 Task: Look for space in Cà Mau, Vietnam from 10th July, 2023 to 15th July, 2023 for 7 adults in price range Rs.10000 to Rs.15000. Place can be entire place or shared room with 4 bedrooms having 7 beds and 4 bathrooms. Property type can be house, flat, guest house. Amenities needed are: wifi, TV, free parkinig on premises, gym, breakfast. Booking option can be shelf check-in. Required host language is English.
Action: Mouse moved to (547, 100)
Screenshot: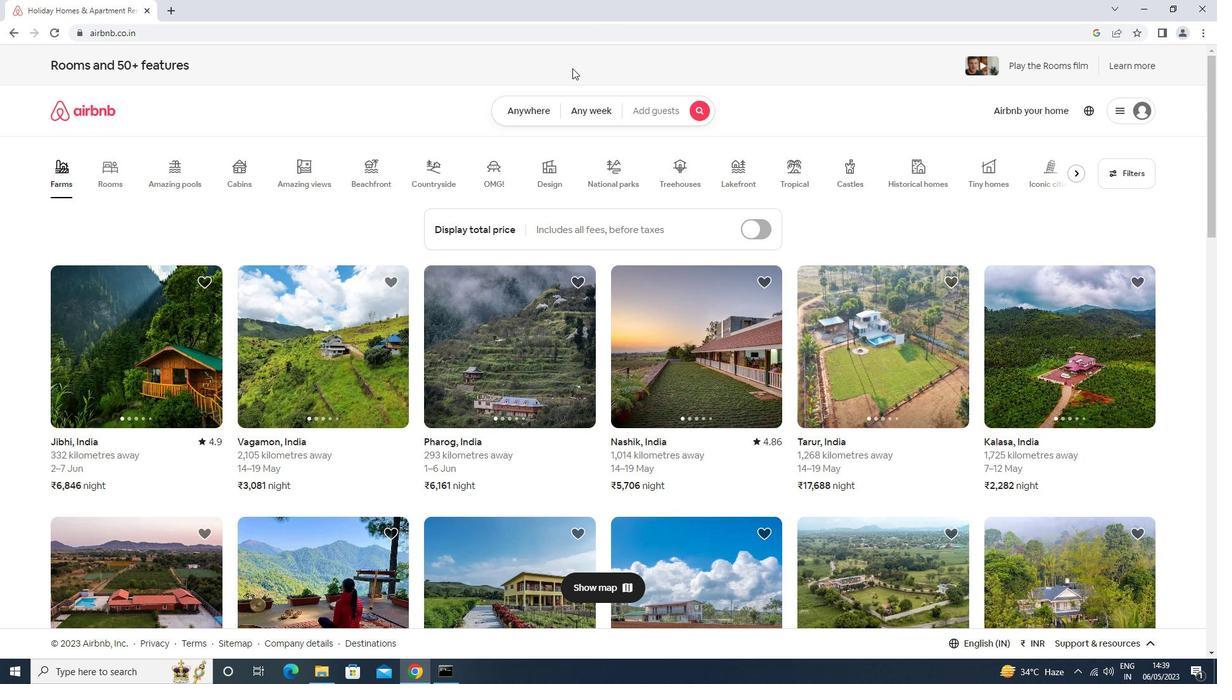 
Action: Mouse pressed left at (547, 100)
Screenshot: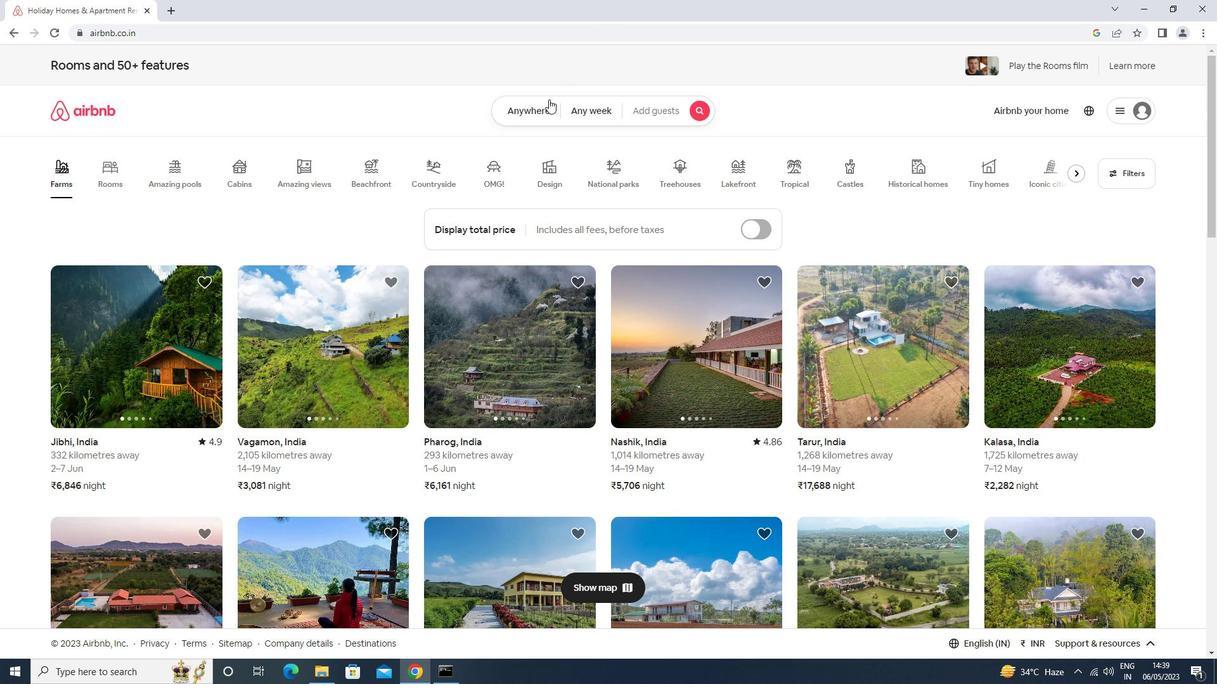
Action: Mouse moved to (470, 164)
Screenshot: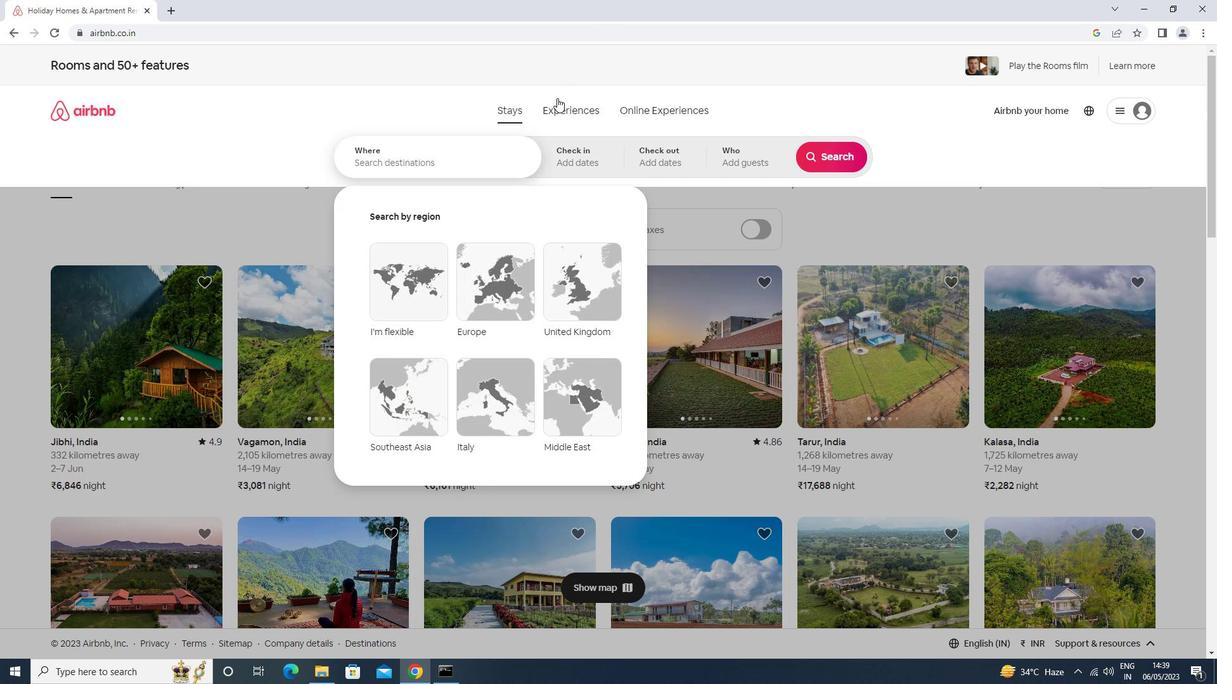 
Action: Mouse pressed left at (470, 164)
Screenshot: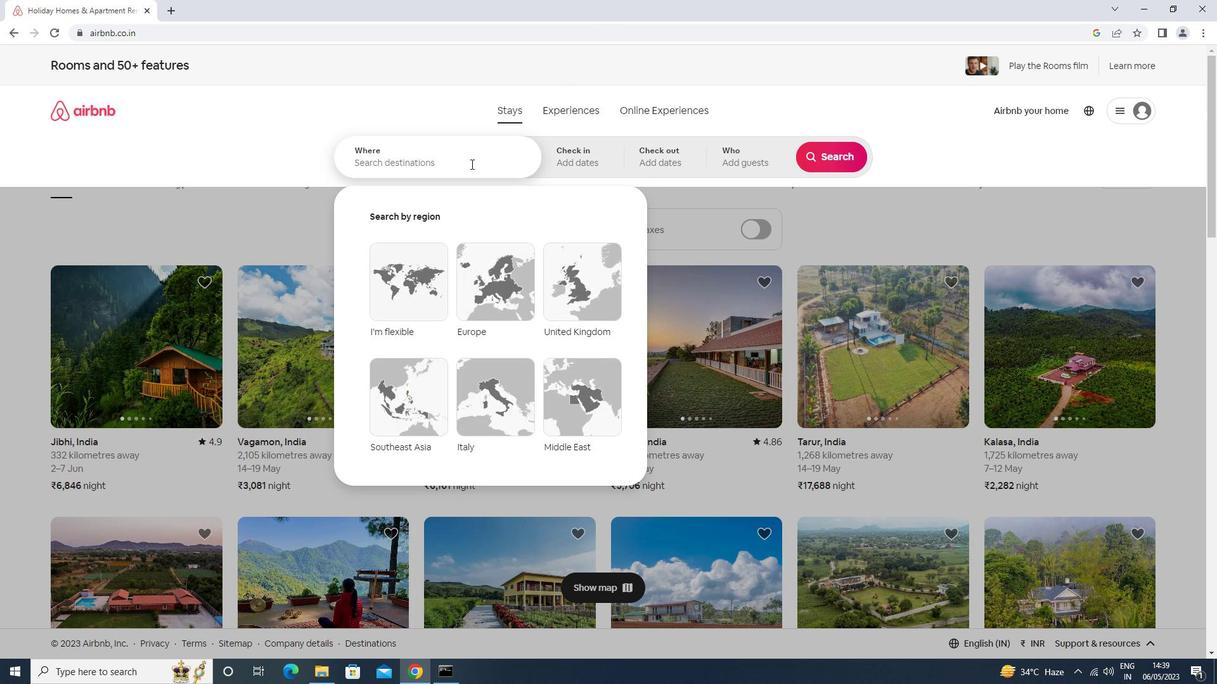 
Action: Key pressed ca<Key.space>mau<Key.down><Key.enter>
Screenshot: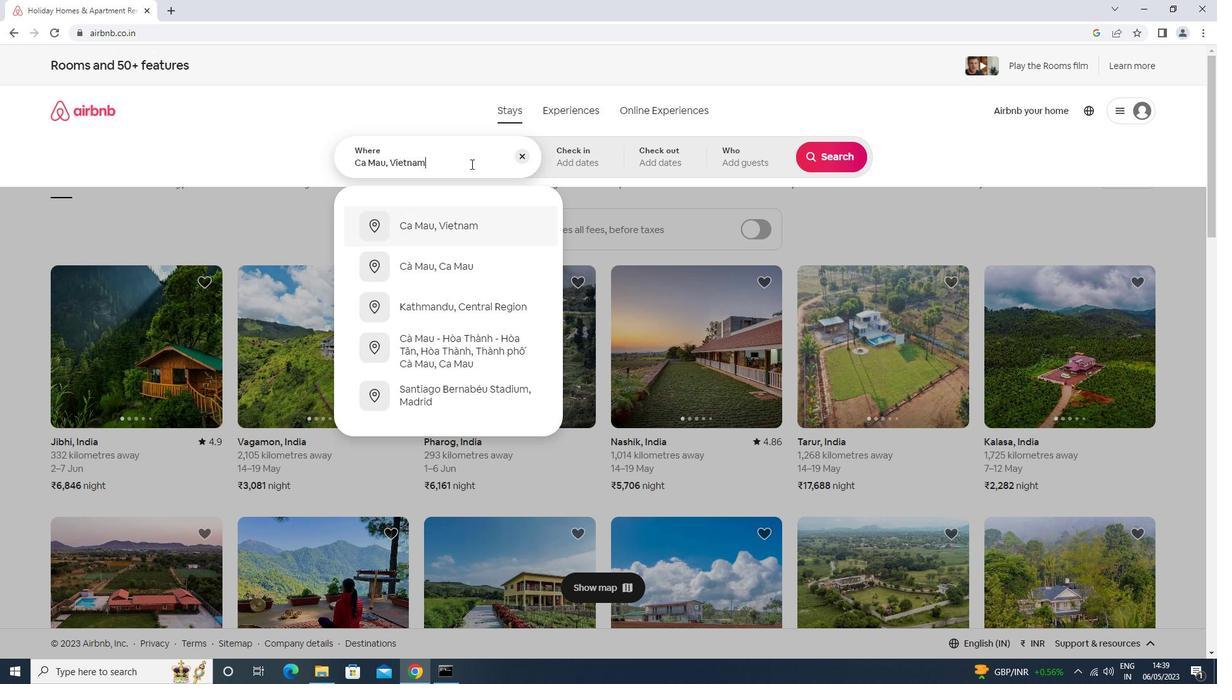 
Action: Mouse moved to (818, 257)
Screenshot: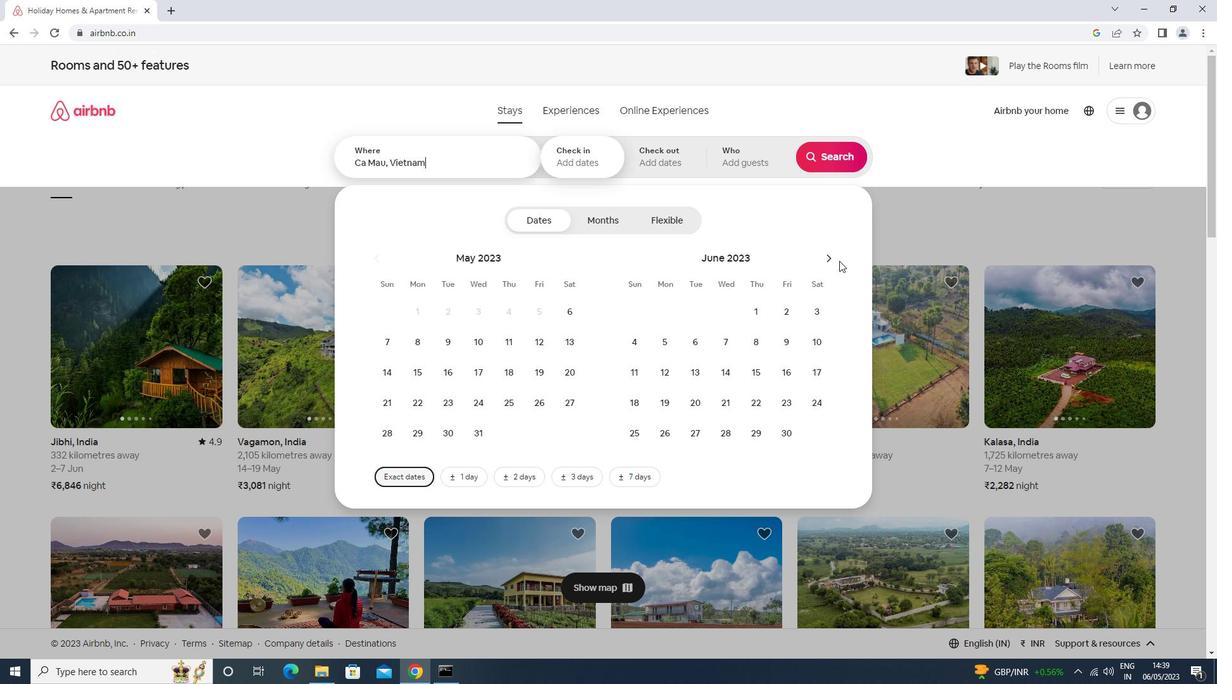 
Action: Mouse pressed left at (818, 257)
Screenshot: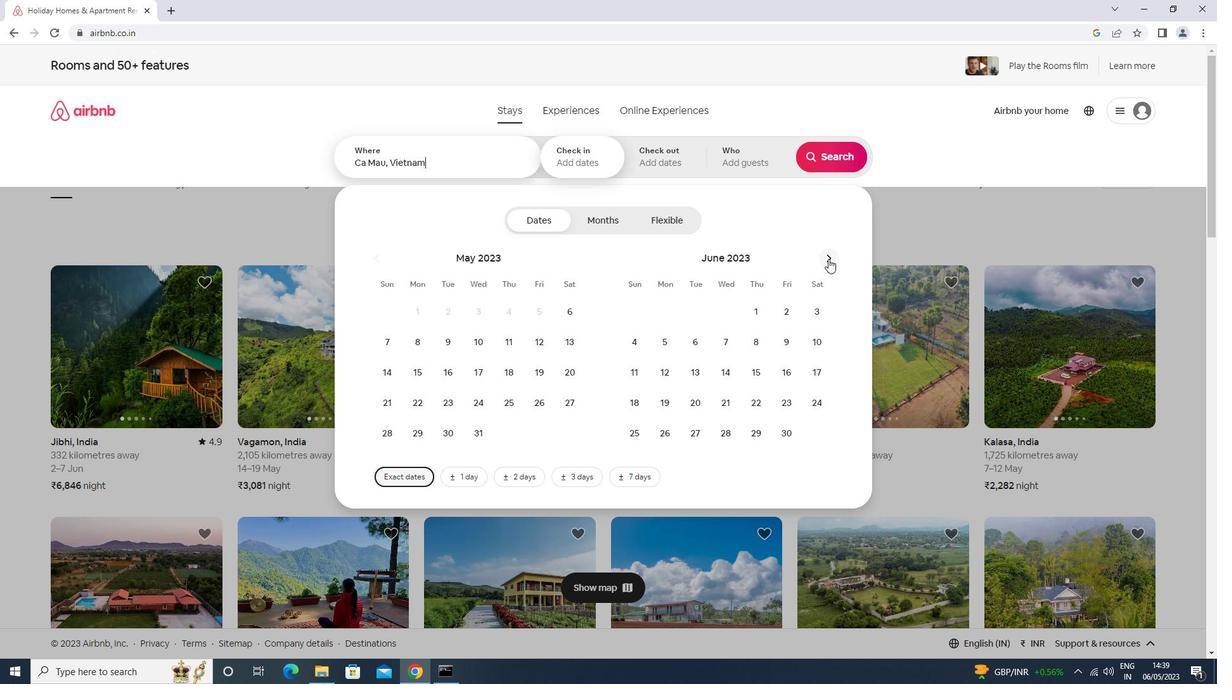 
Action: Mouse moved to (663, 375)
Screenshot: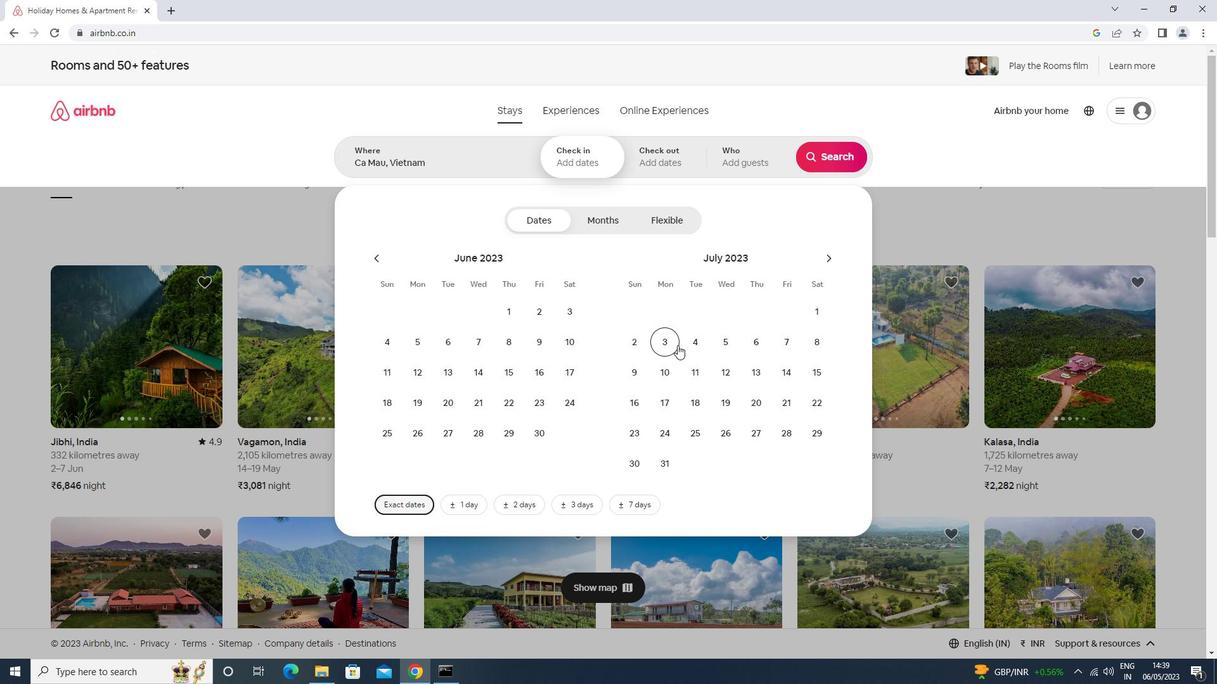 
Action: Mouse pressed left at (663, 375)
Screenshot: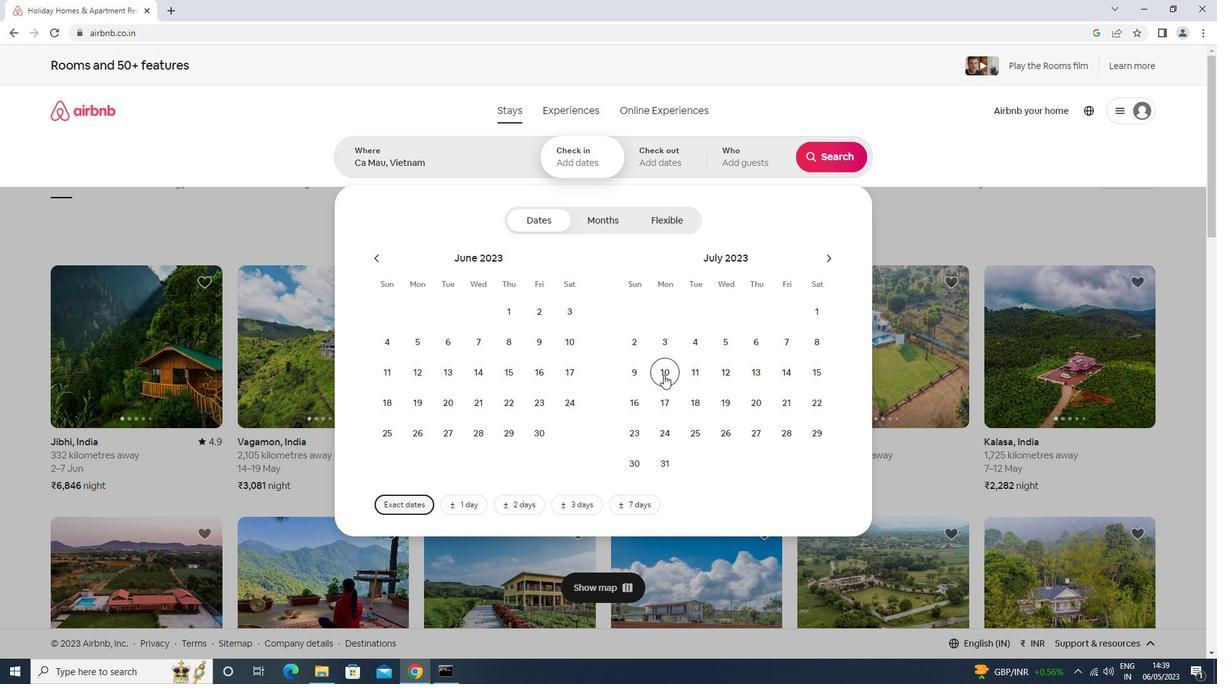 
Action: Mouse moved to (822, 376)
Screenshot: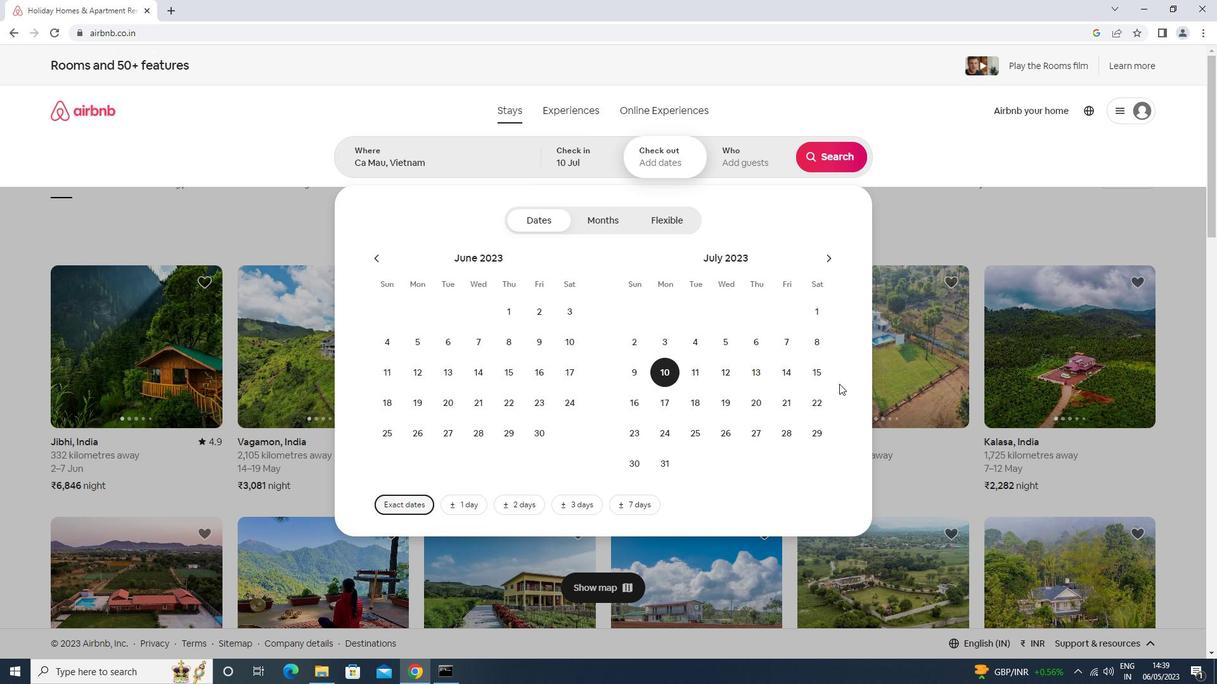 
Action: Mouse pressed left at (822, 376)
Screenshot: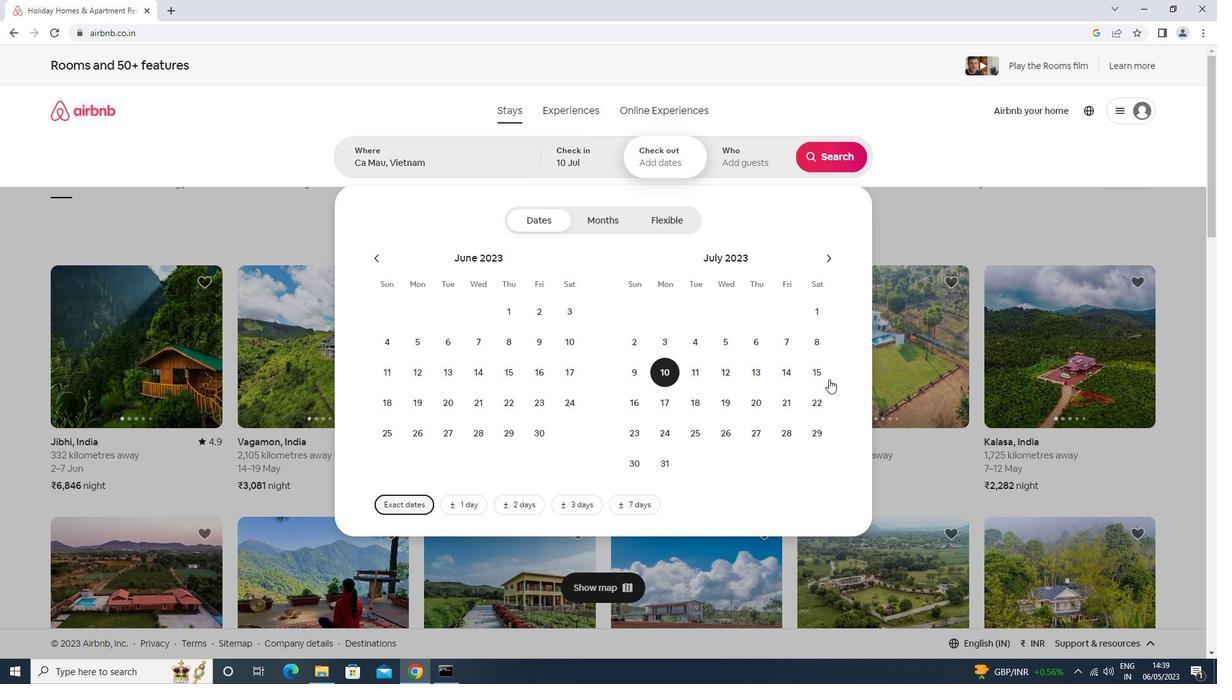 
Action: Mouse moved to (741, 152)
Screenshot: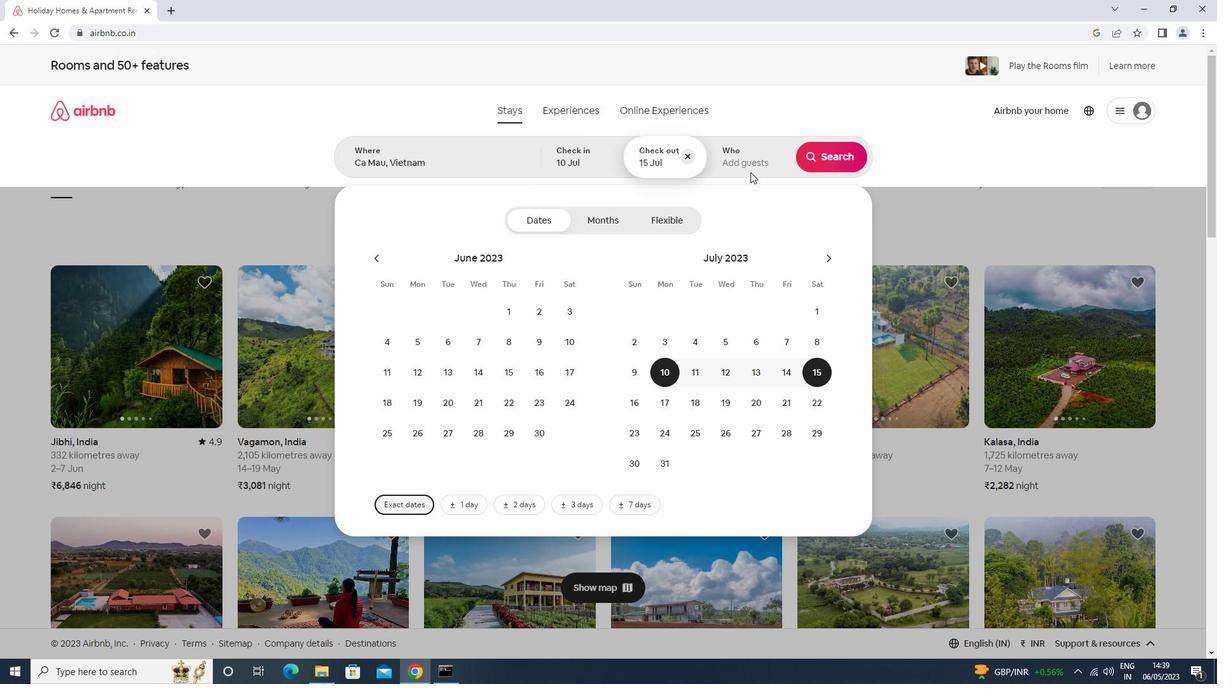 
Action: Mouse pressed left at (741, 152)
Screenshot: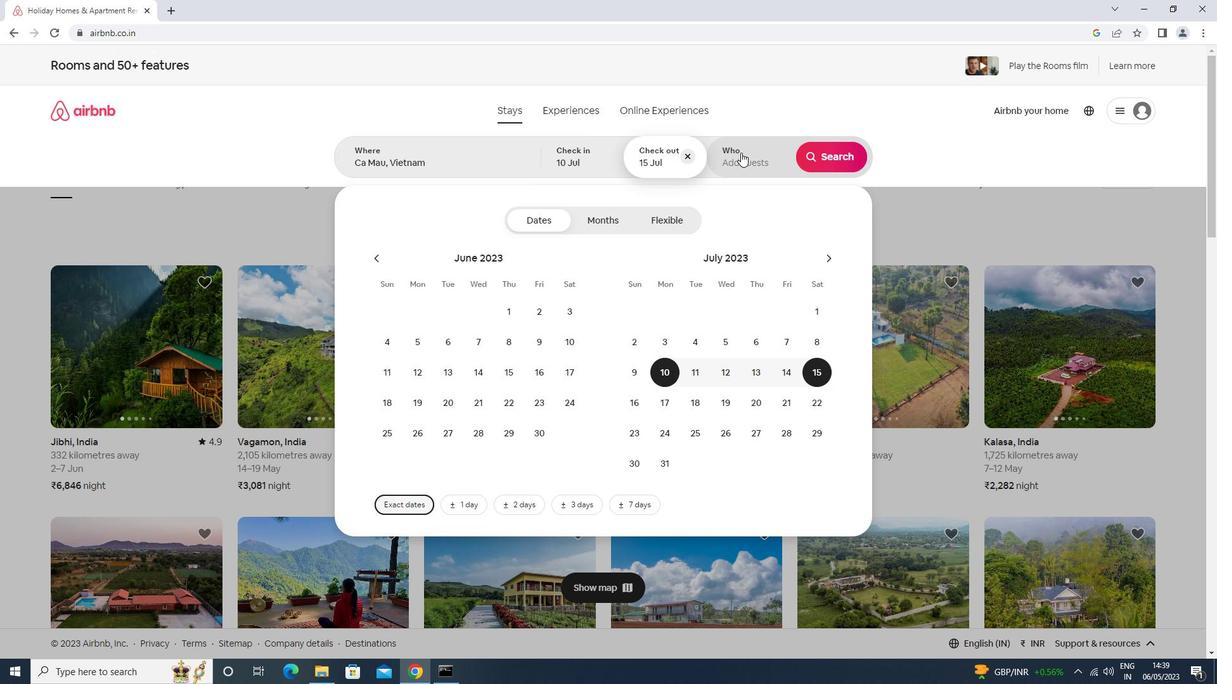 
Action: Mouse moved to (837, 223)
Screenshot: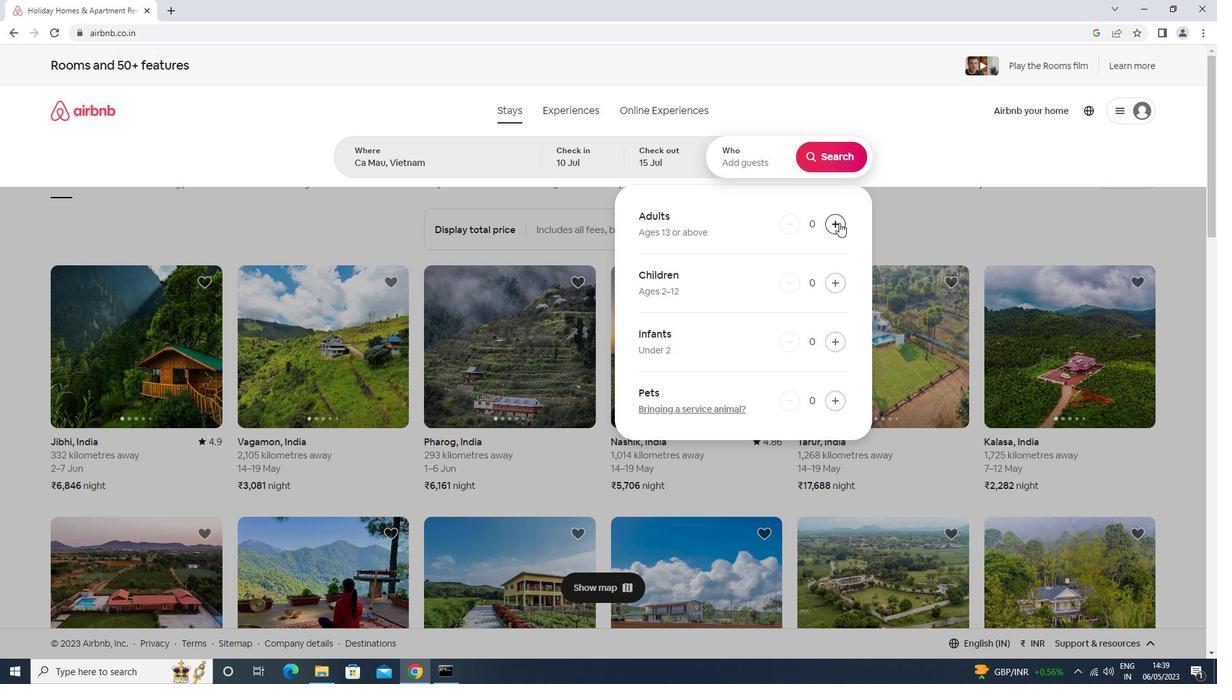 
Action: Mouse pressed left at (837, 223)
Screenshot: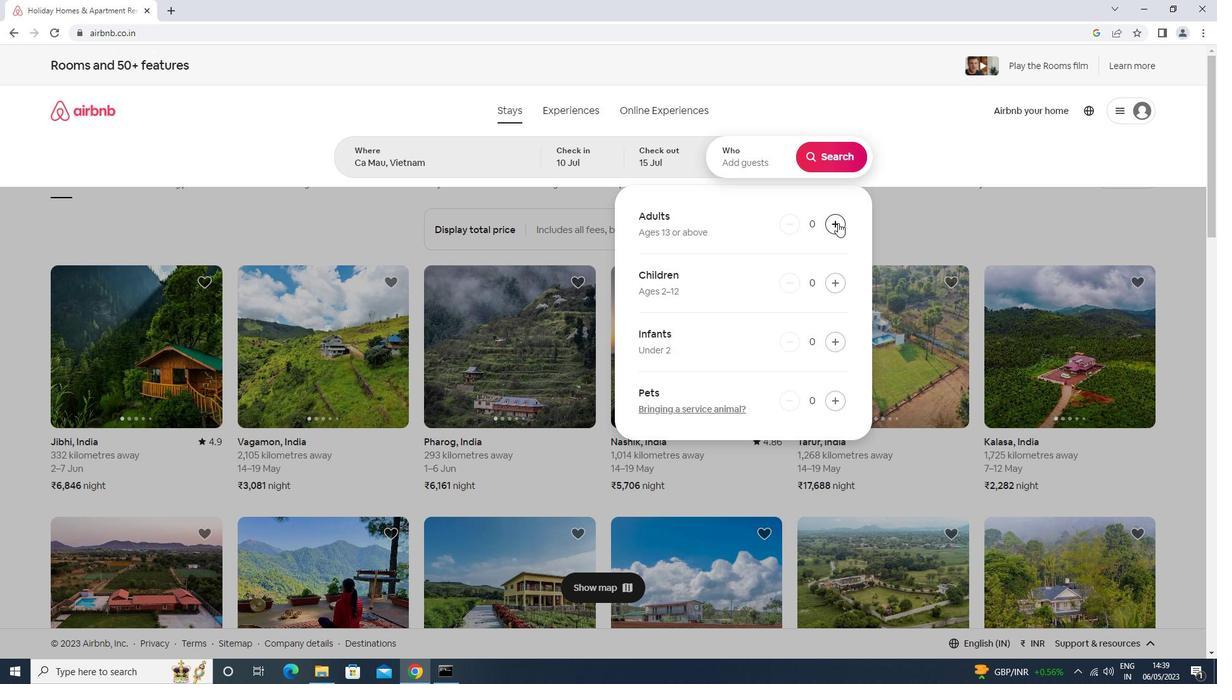 
Action: Mouse pressed left at (837, 223)
Screenshot: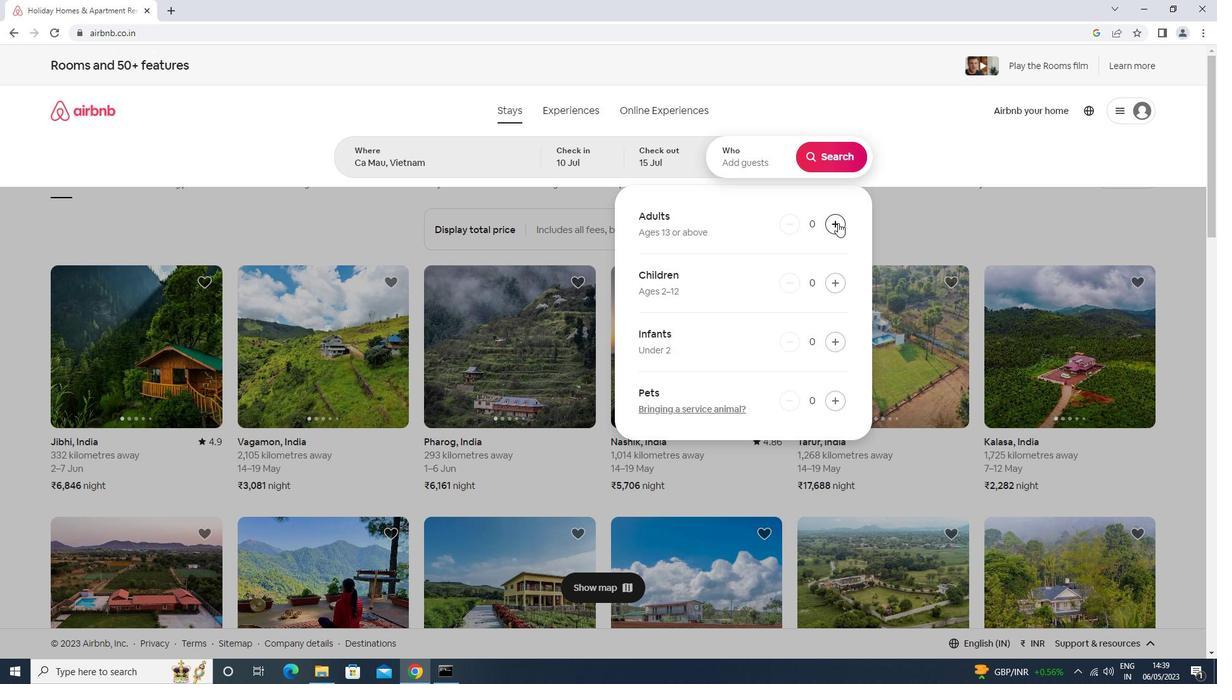 
Action: Mouse pressed left at (837, 223)
Screenshot: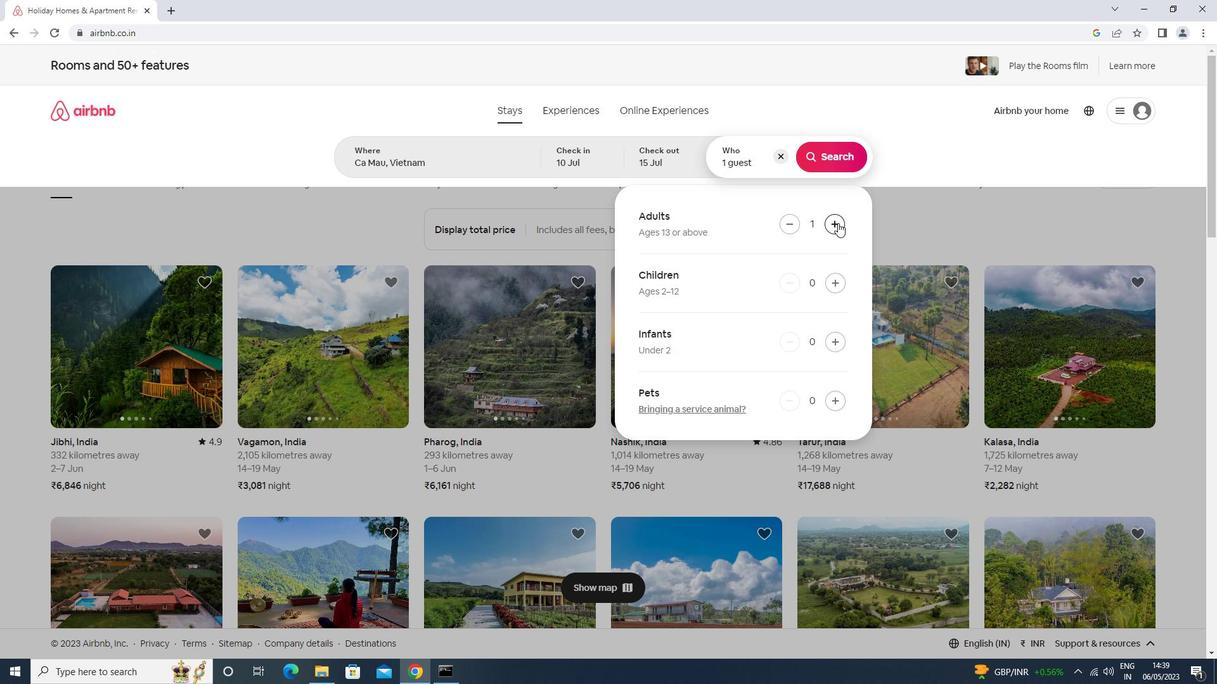 
Action: Mouse pressed left at (837, 223)
Screenshot: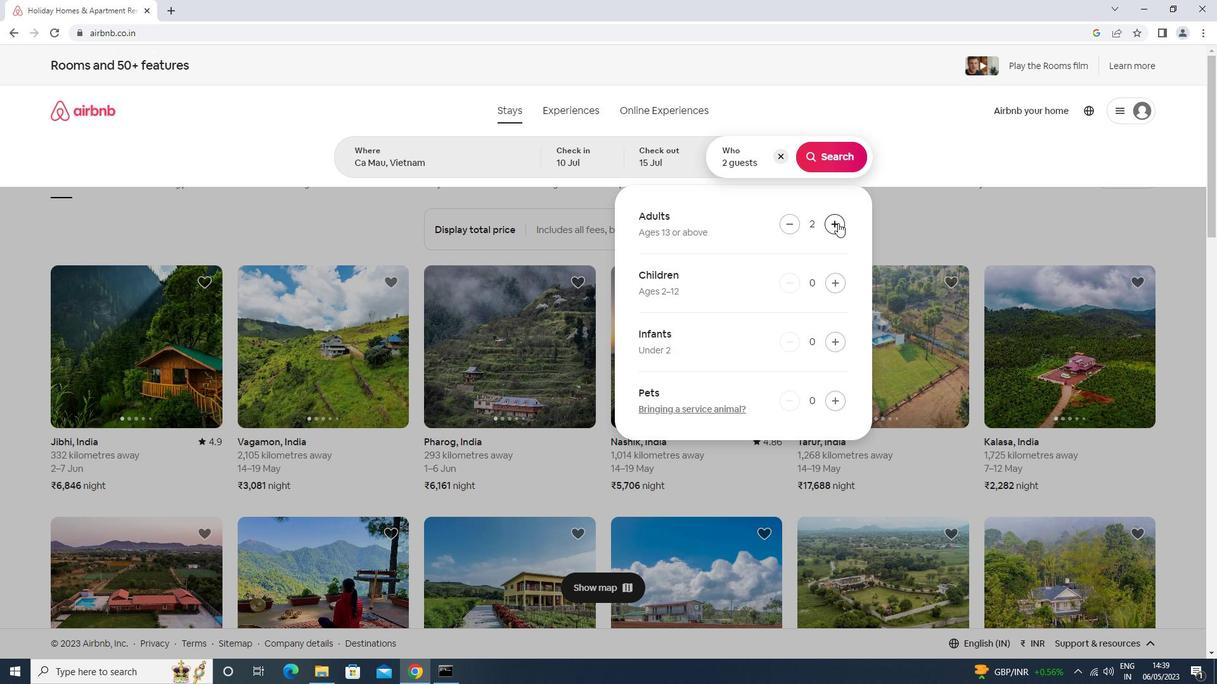 
Action: Mouse pressed left at (837, 223)
Screenshot: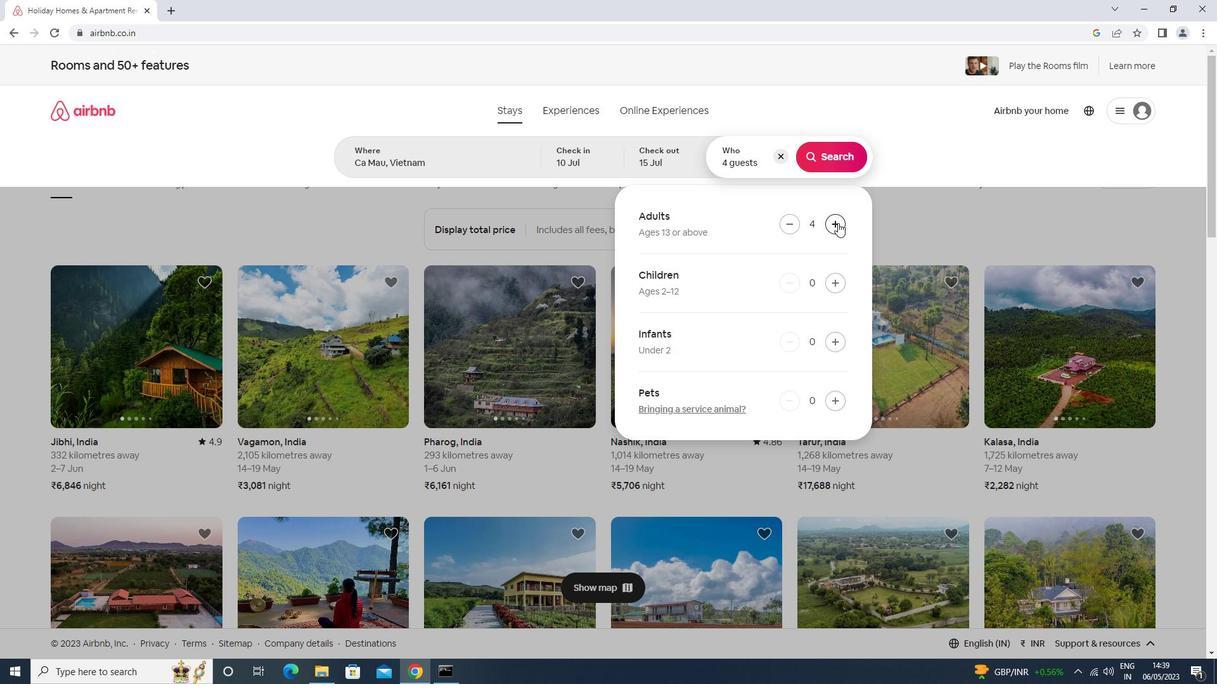 
Action: Mouse pressed left at (837, 223)
Screenshot: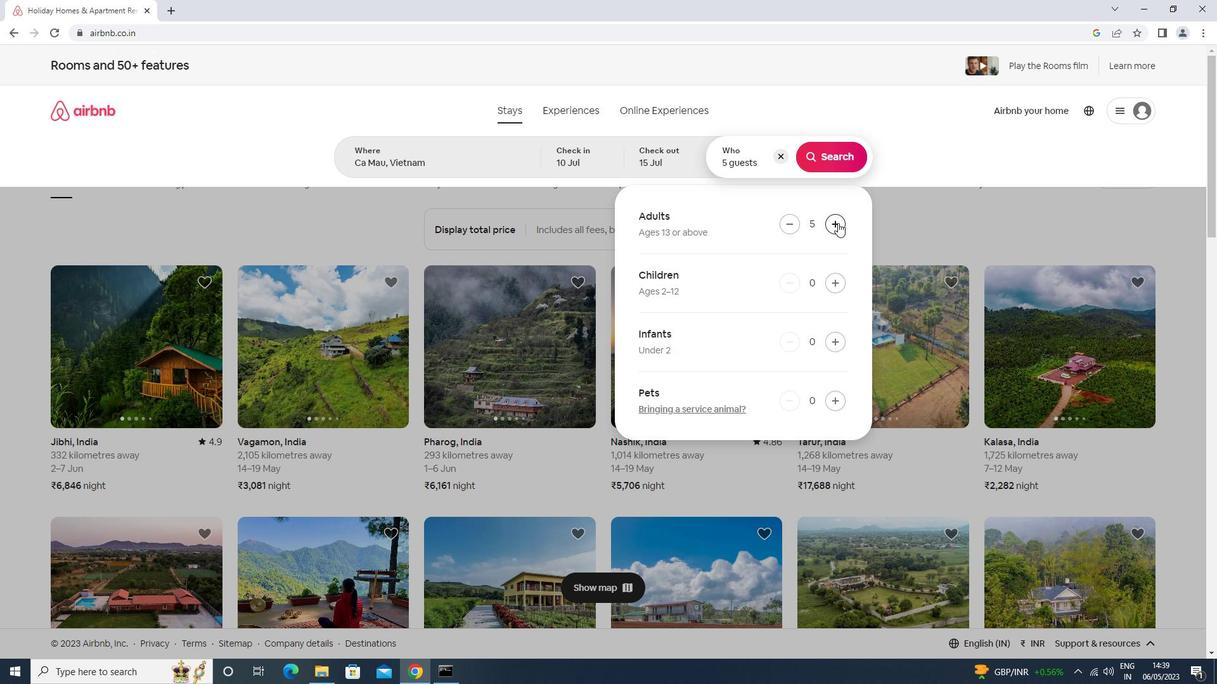 
Action: Mouse pressed left at (837, 223)
Screenshot: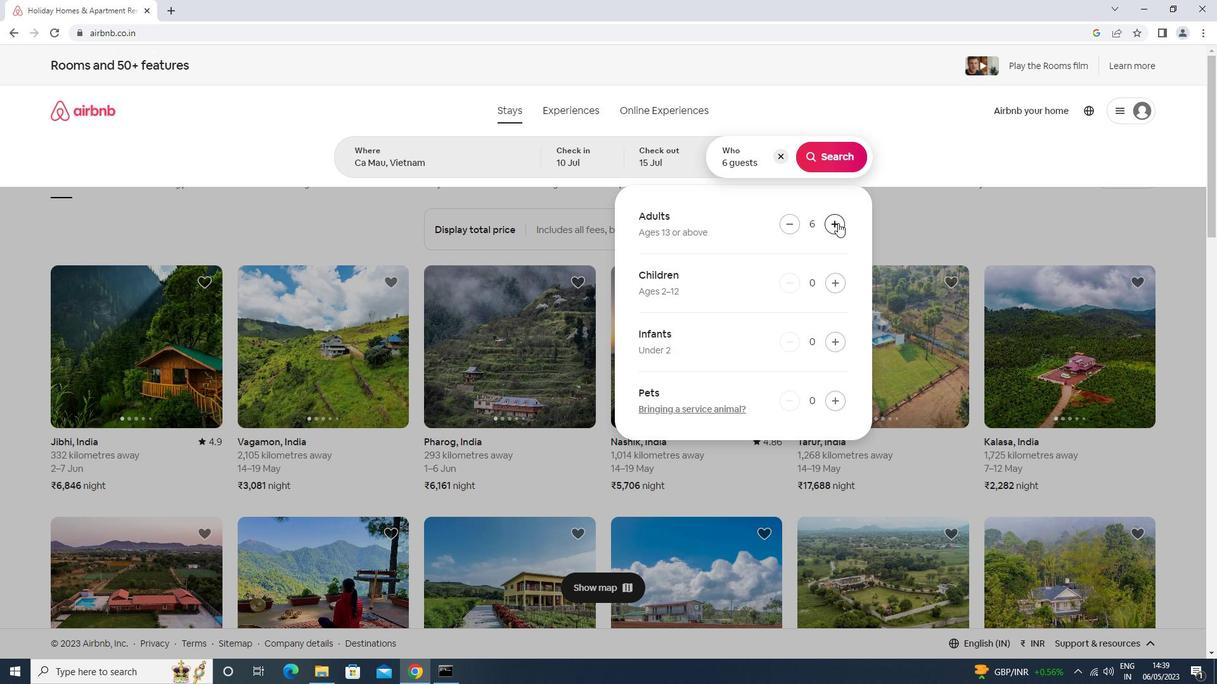 
Action: Mouse moved to (842, 162)
Screenshot: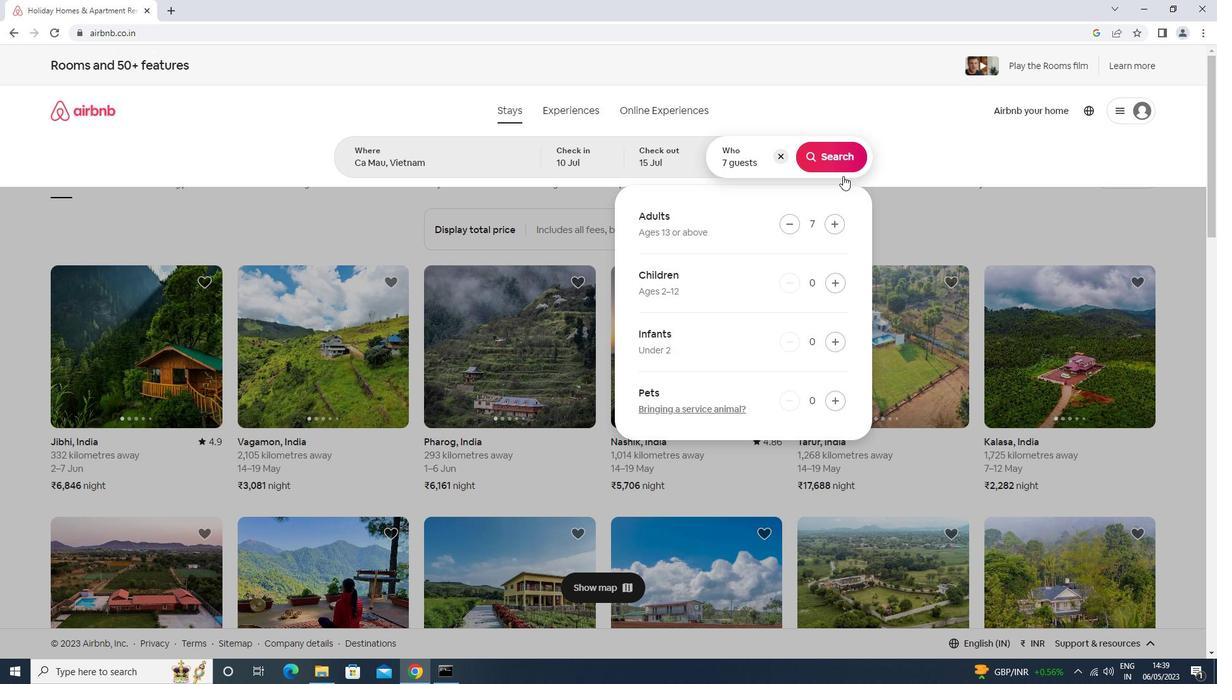 
Action: Mouse pressed left at (842, 162)
Screenshot: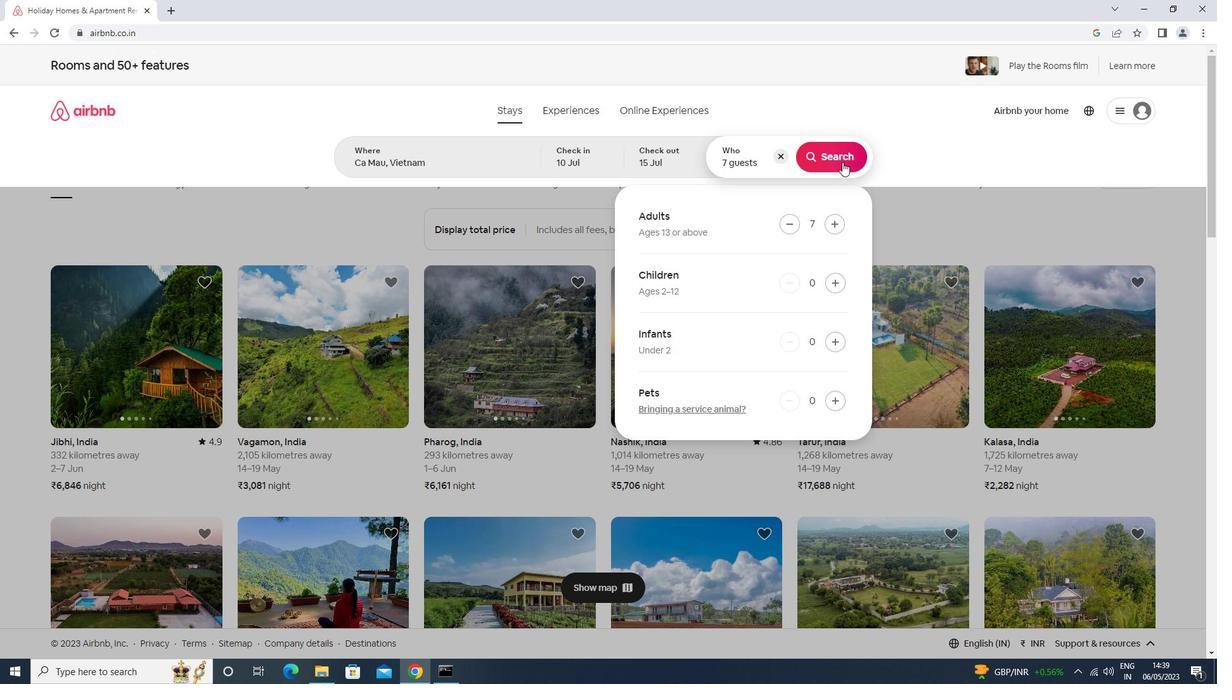 
Action: Mouse moved to (1162, 125)
Screenshot: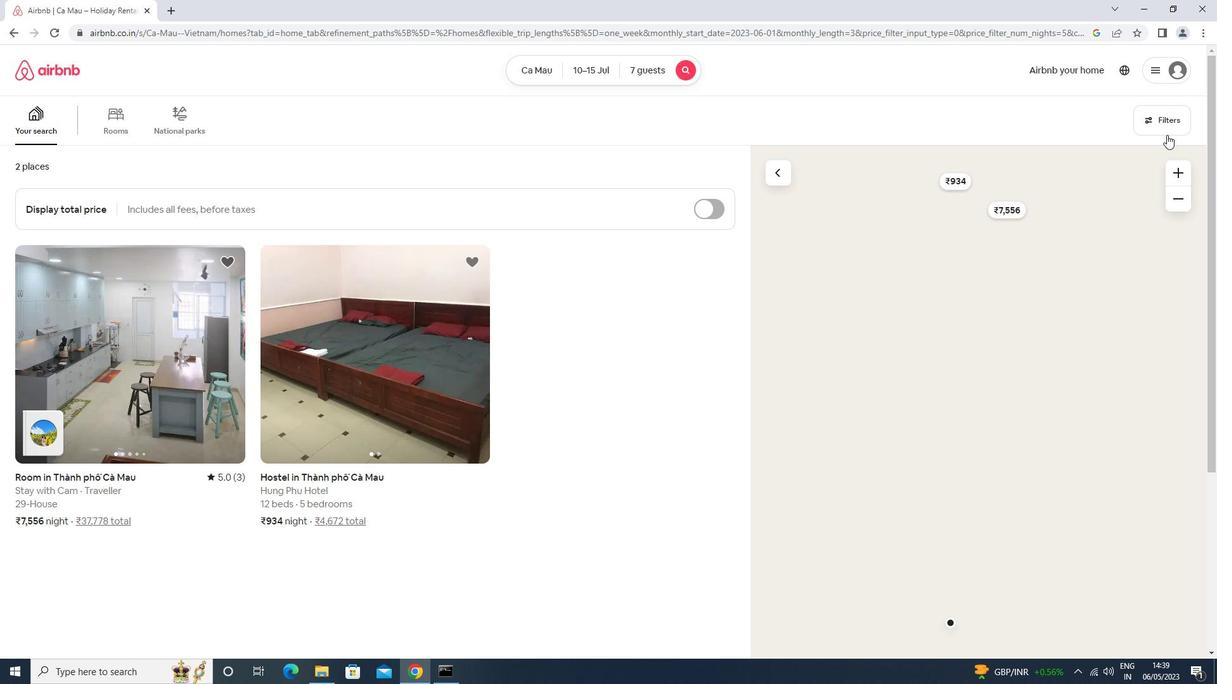 
Action: Mouse pressed left at (1162, 125)
Screenshot: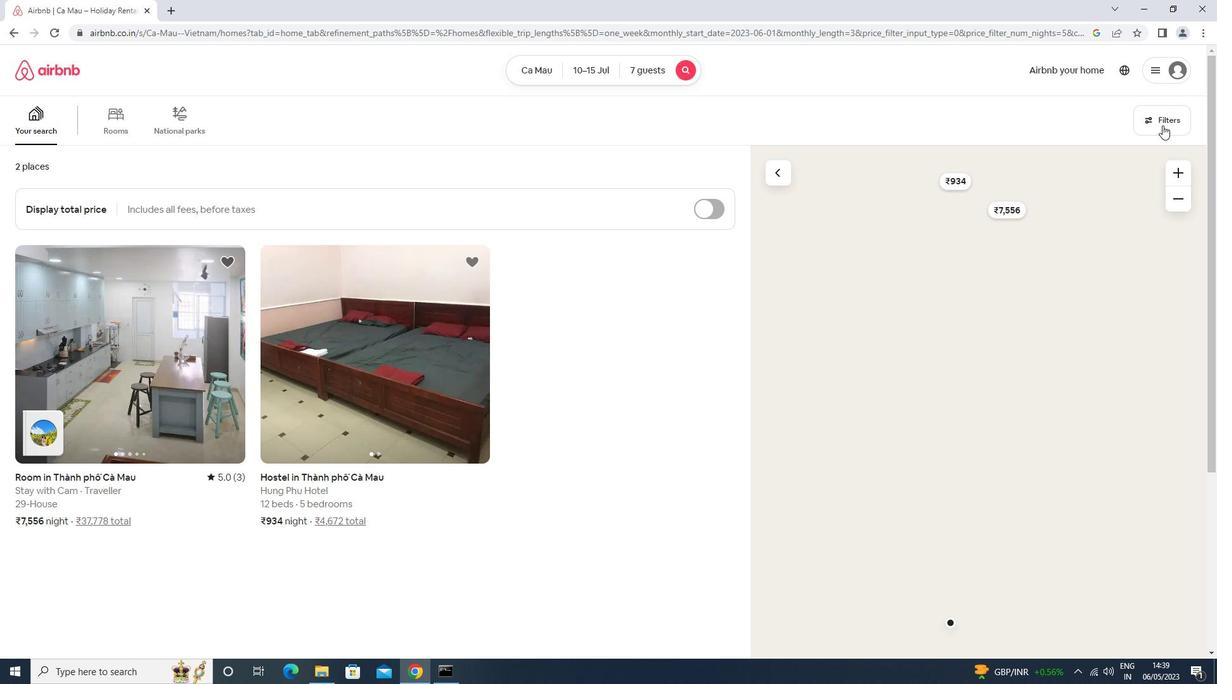 
Action: Mouse moved to (526, 429)
Screenshot: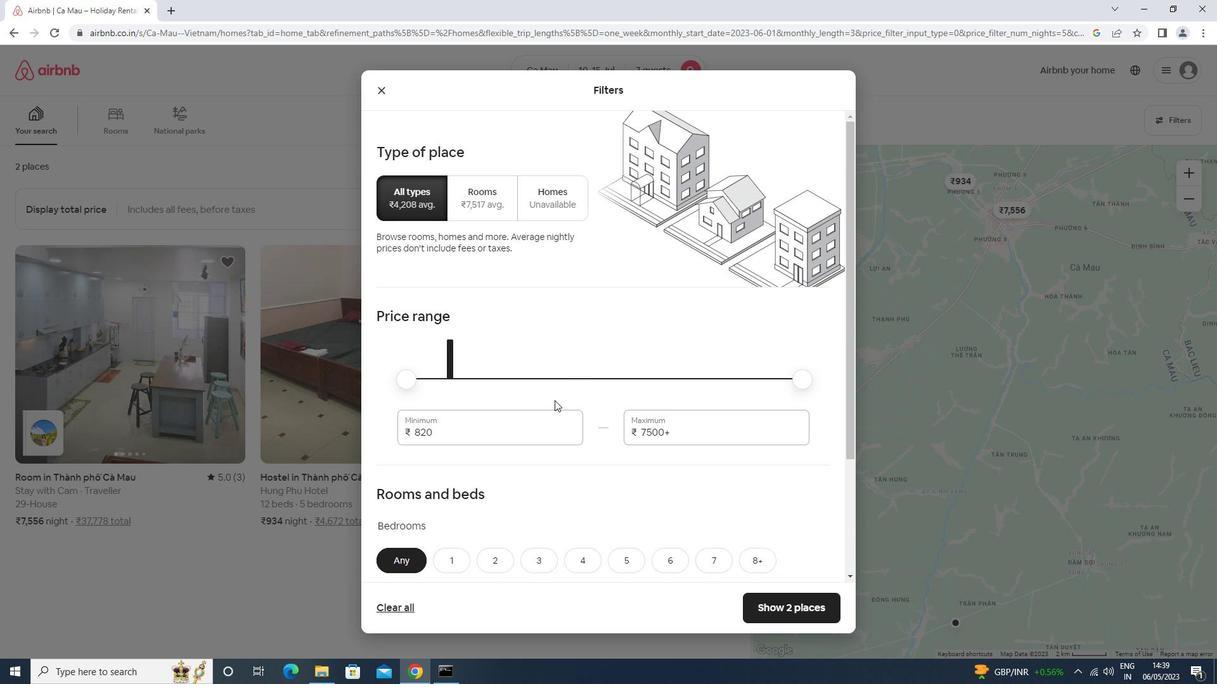 
Action: Mouse pressed left at (526, 429)
Screenshot: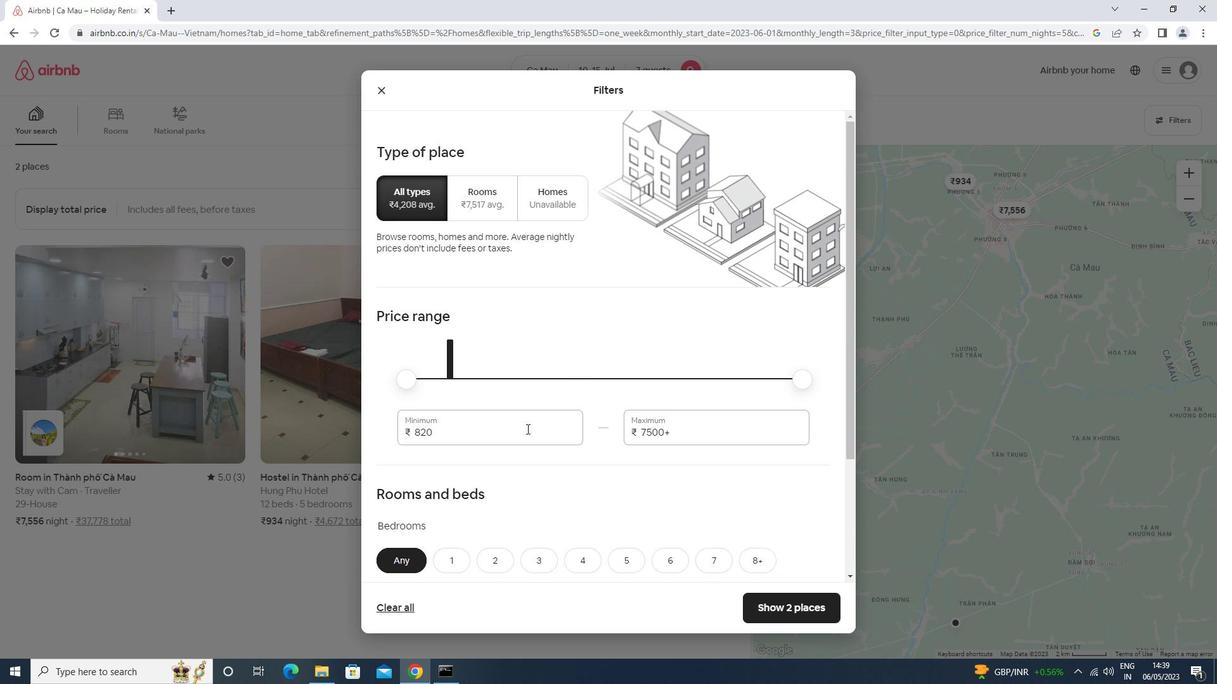 
Action: Key pressed <Key.backspace><Key.backspace><Key.backspace><Key.backspace>10000<Key.tab>15000
Screenshot: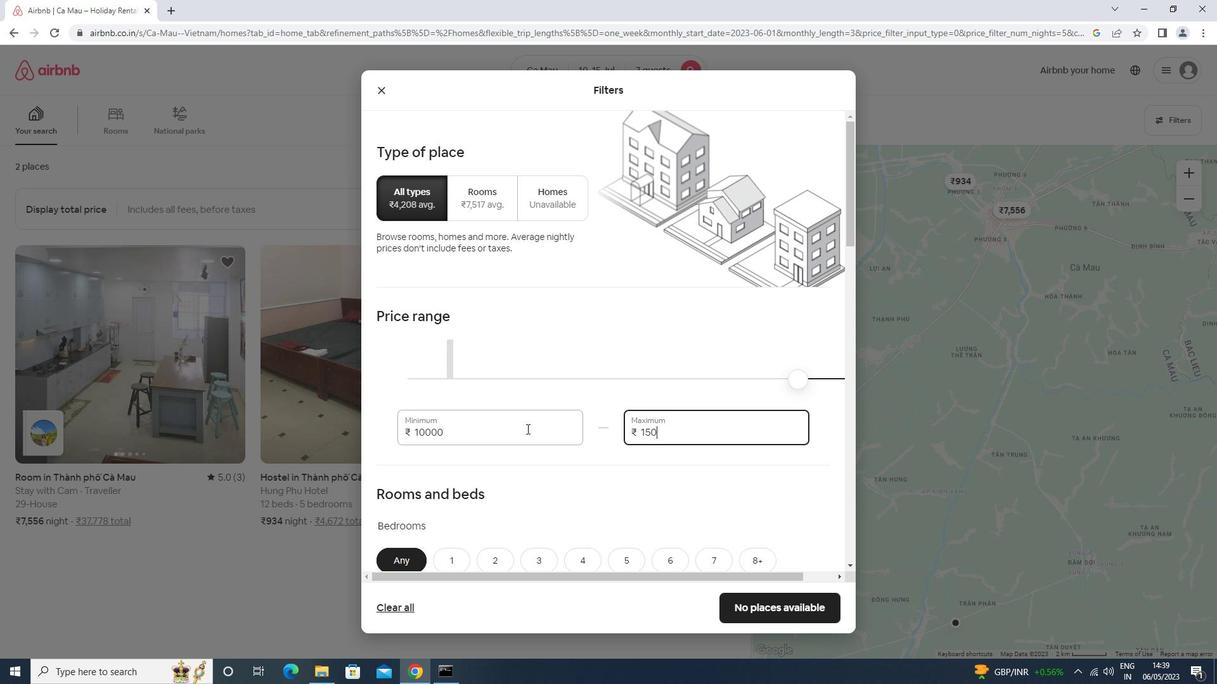 
Action: Mouse scrolled (526, 428) with delta (0, 0)
Screenshot: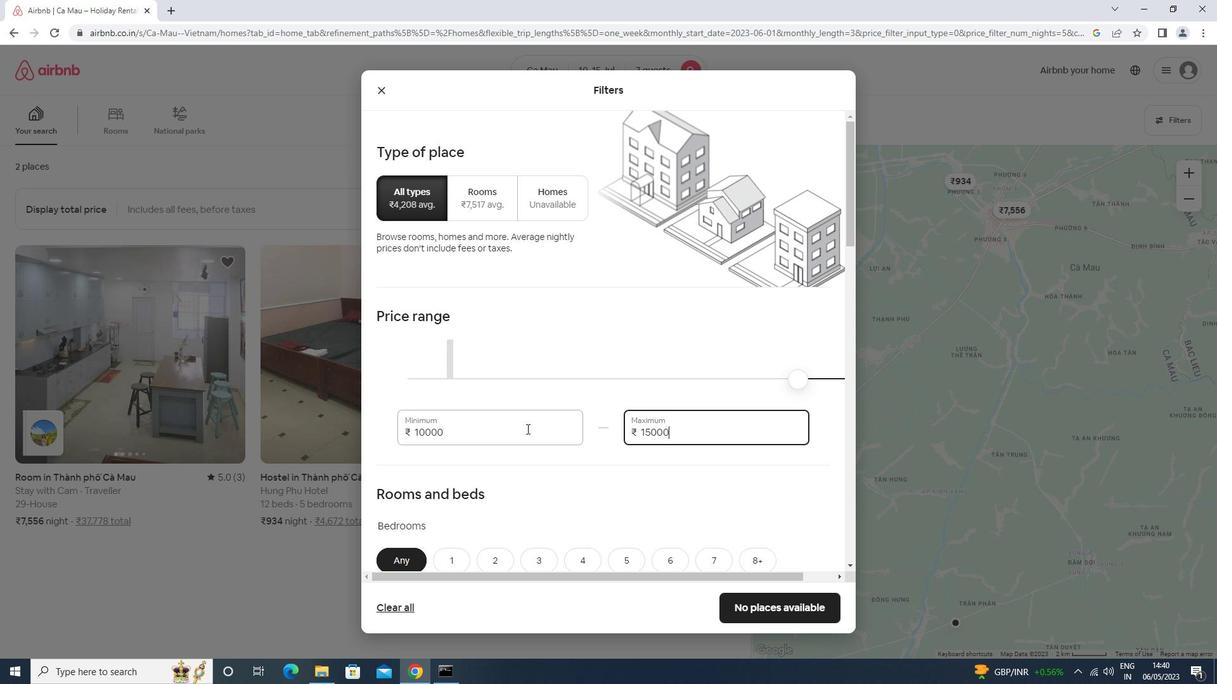 
Action: Mouse scrolled (526, 428) with delta (0, 0)
Screenshot: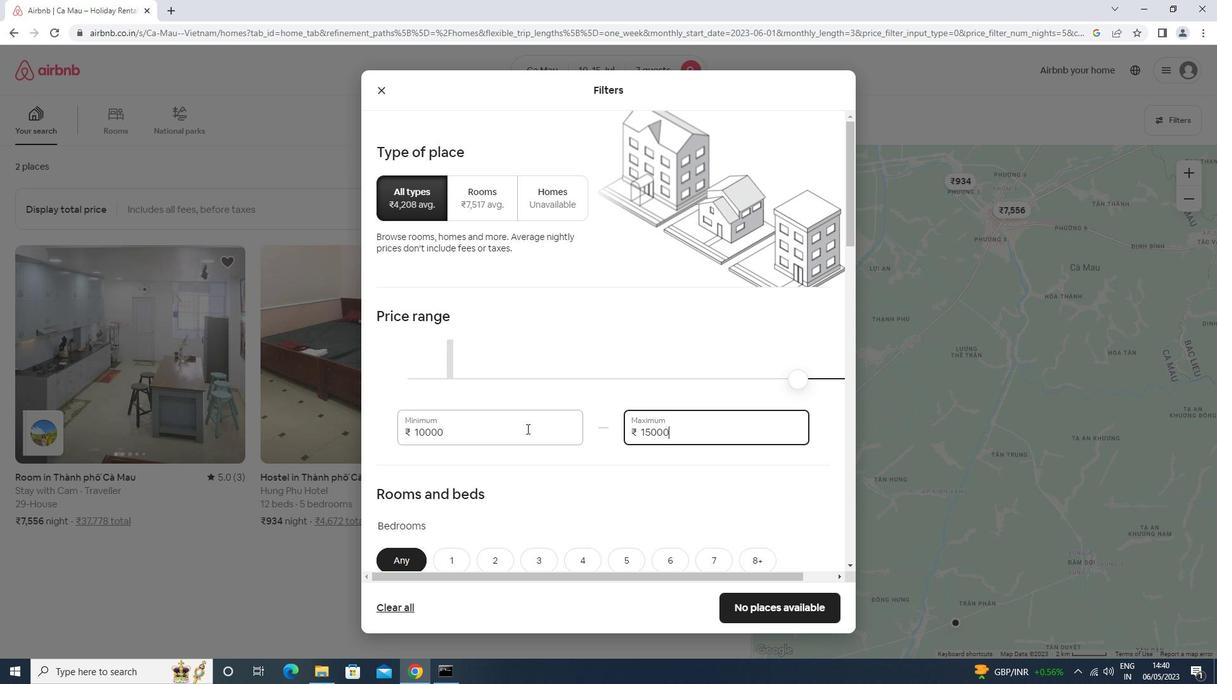 
Action: Mouse scrolled (526, 428) with delta (0, 0)
Screenshot: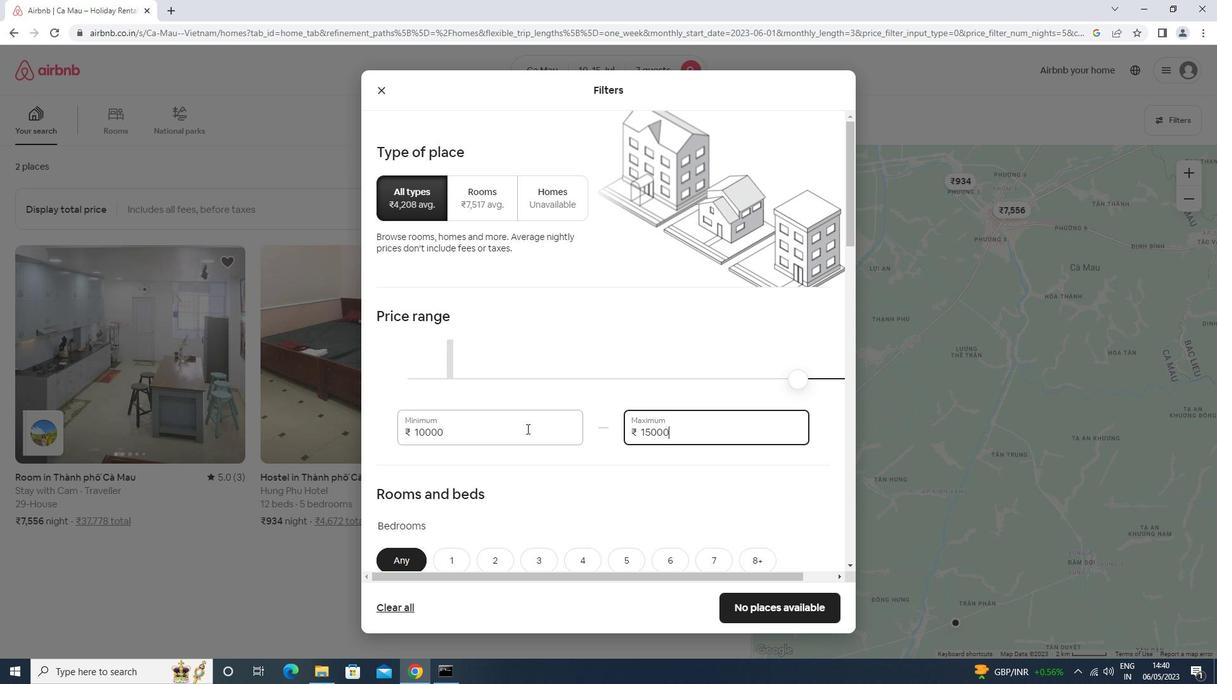 
Action: Mouse scrolled (526, 428) with delta (0, 0)
Screenshot: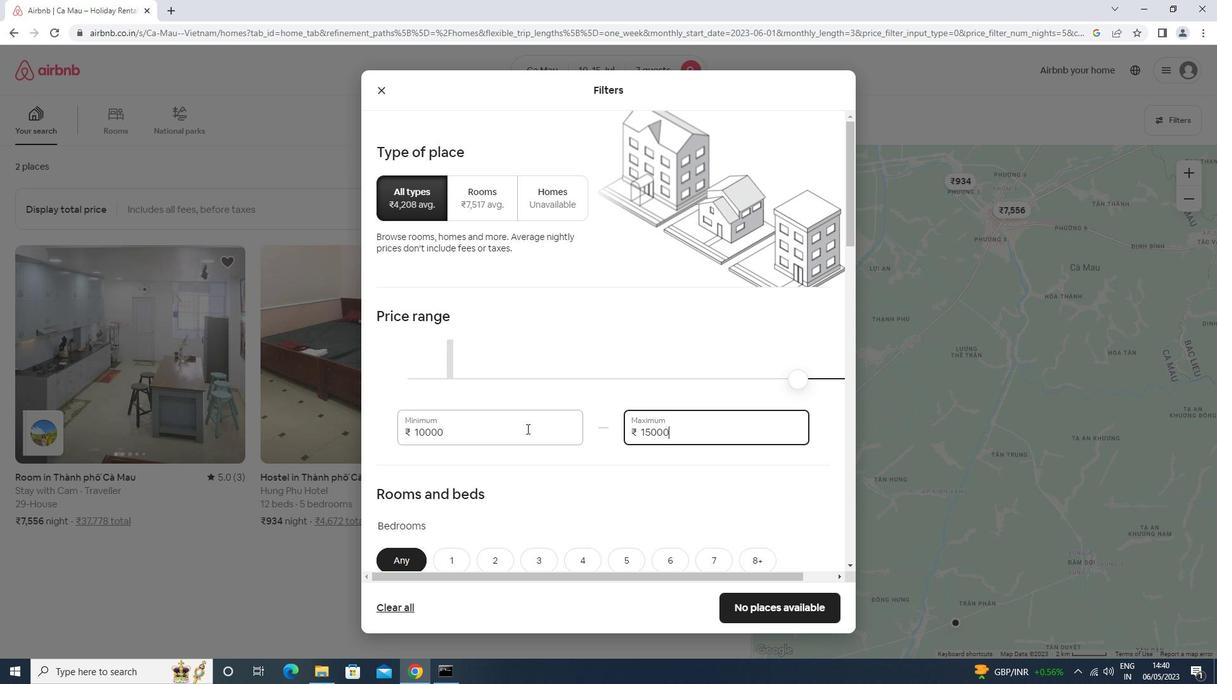 
Action: Mouse scrolled (526, 428) with delta (0, 0)
Screenshot: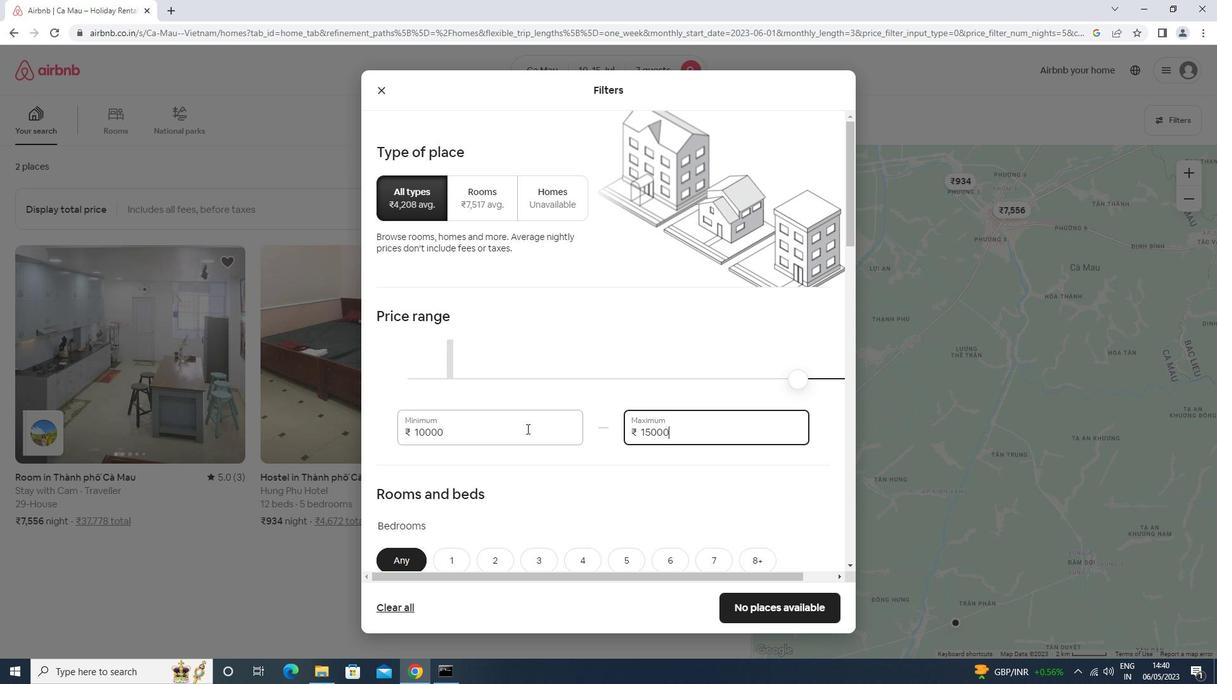 
Action: Mouse moved to (591, 246)
Screenshot: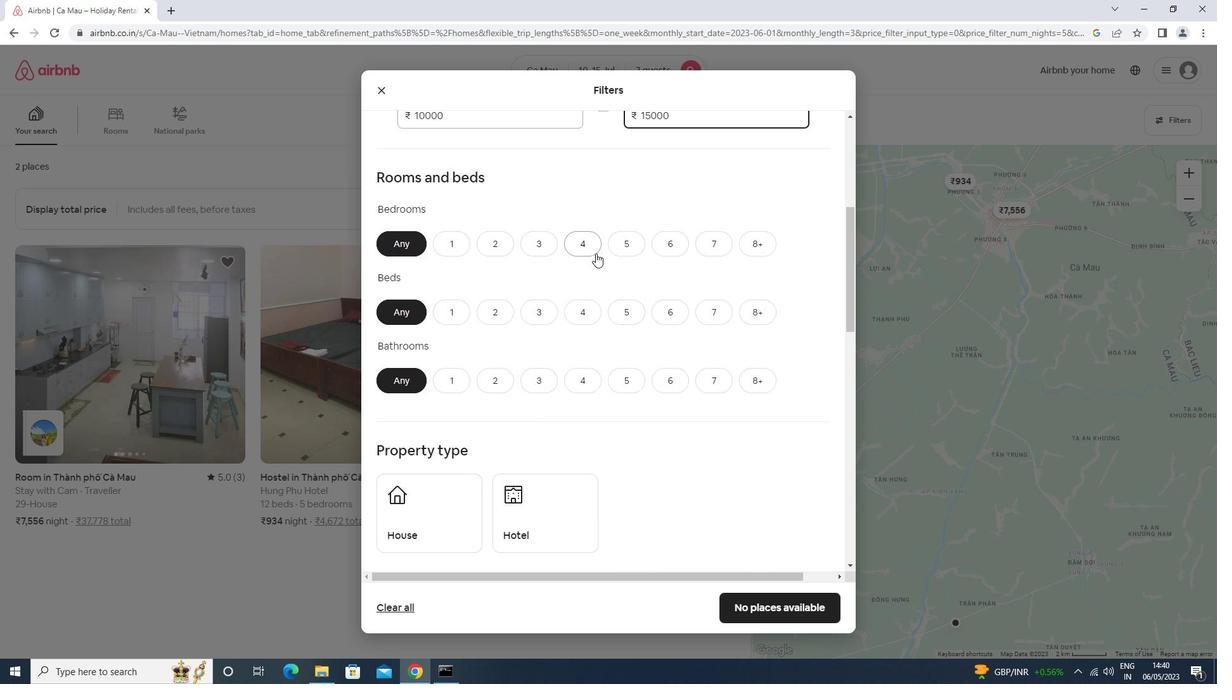 
Action: Mouse pressed left at (591, 246)
Screenshot: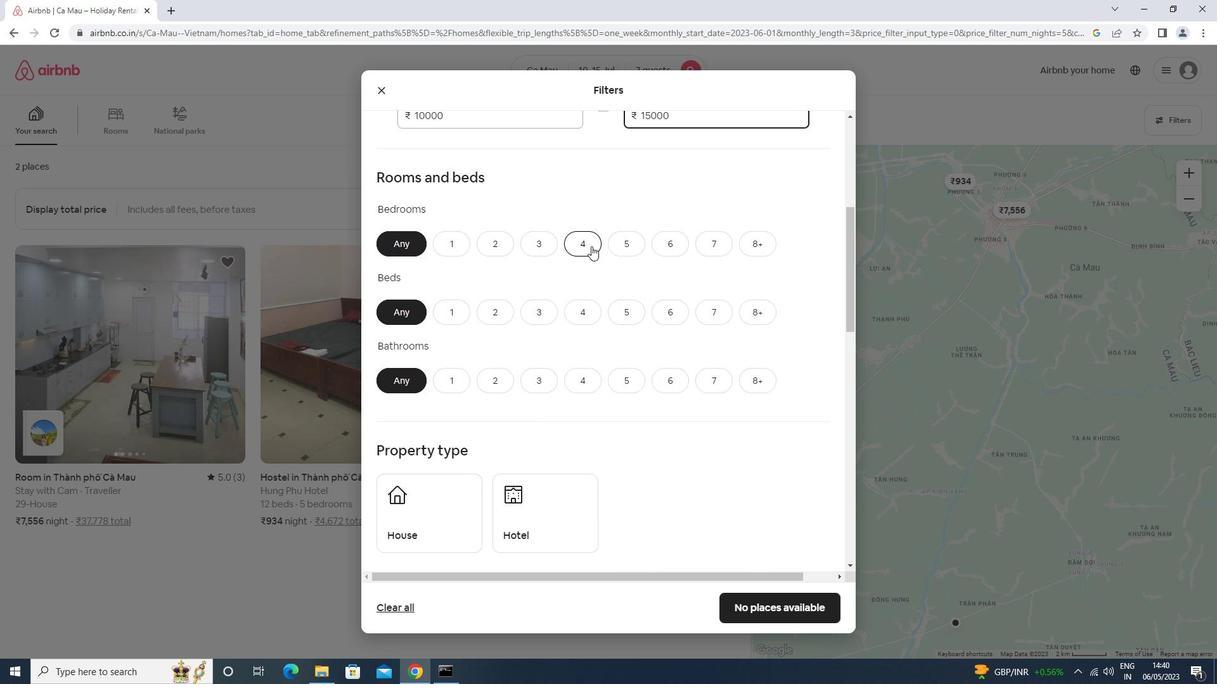 
Action: Mouse moved to (701, 305)
Screenshot: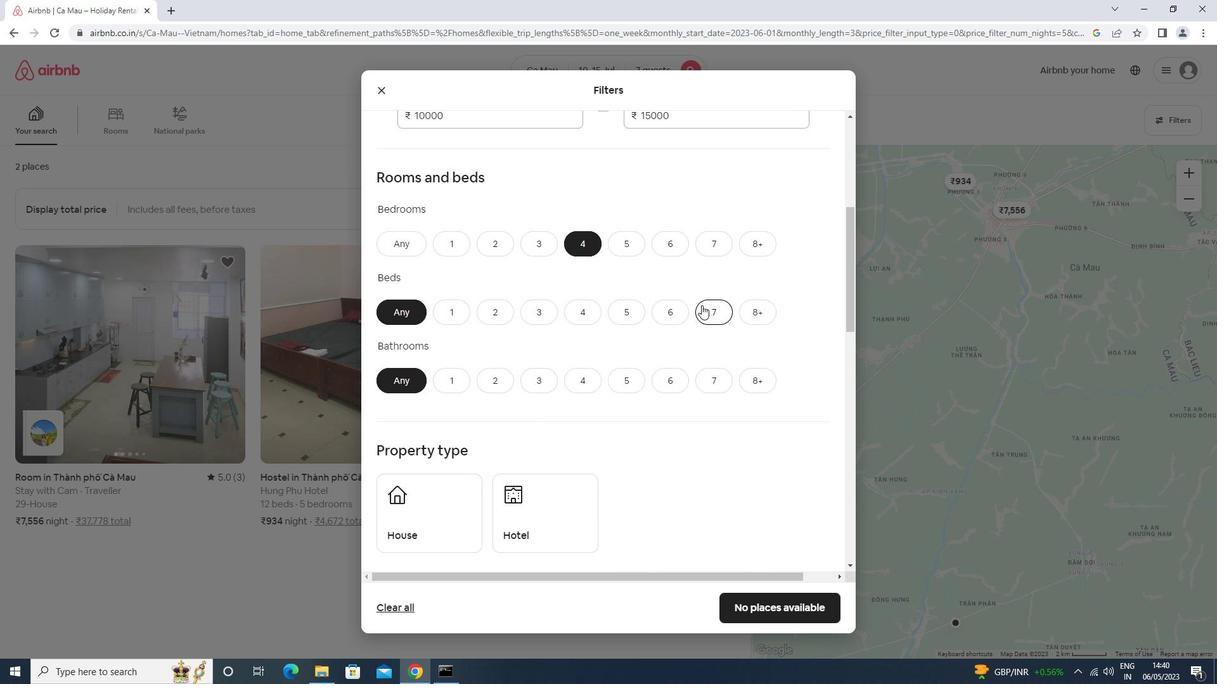 
Action: Mouse pressed left at (701, 305)
Screenshot: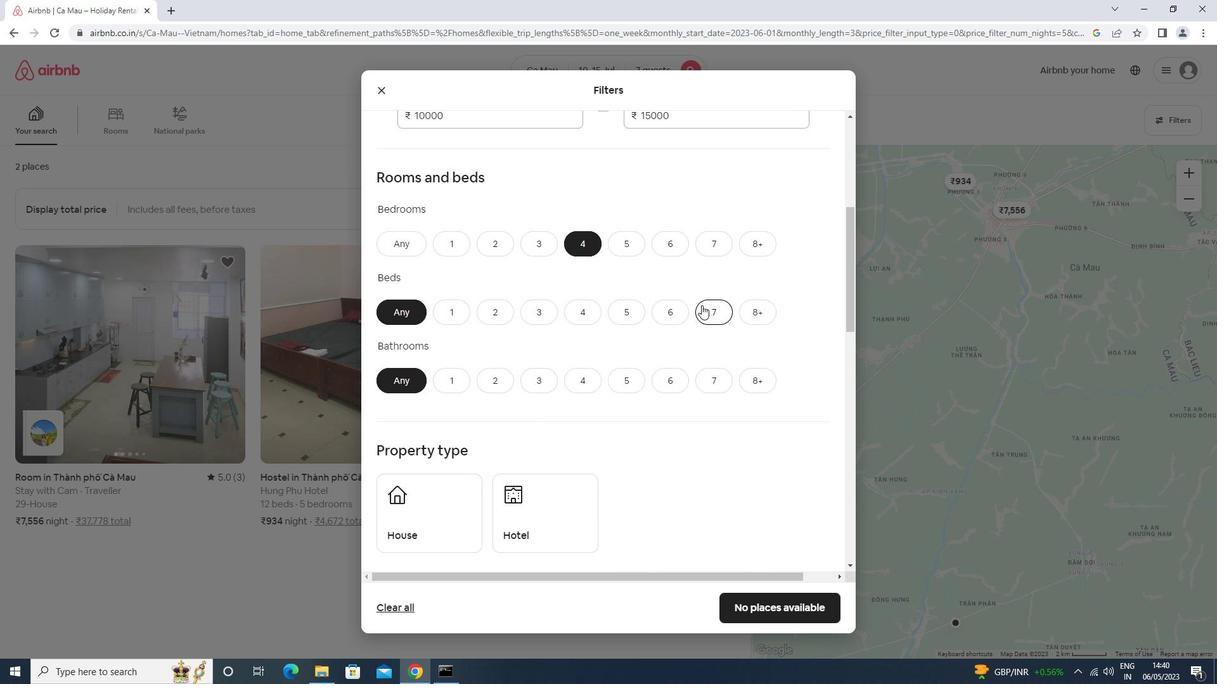 
Action: Mouse moved to (585, 373)
Screenshot: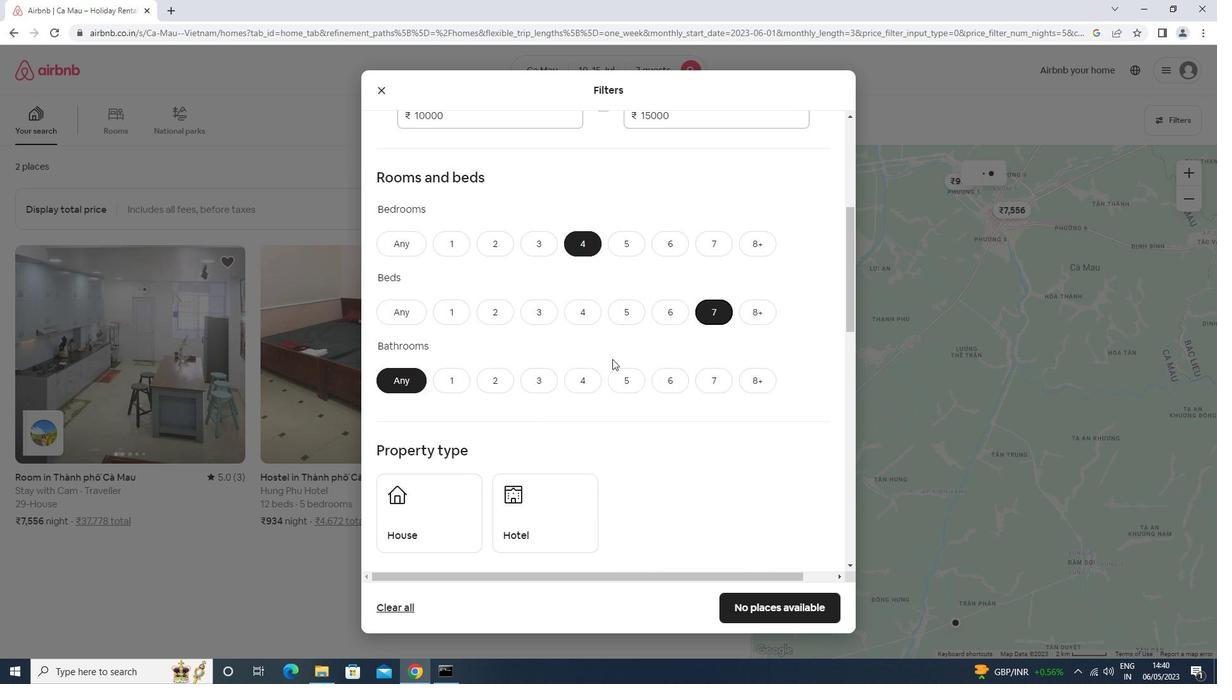 
Action: Mouse pressed left at (585, 373)
Screenshot: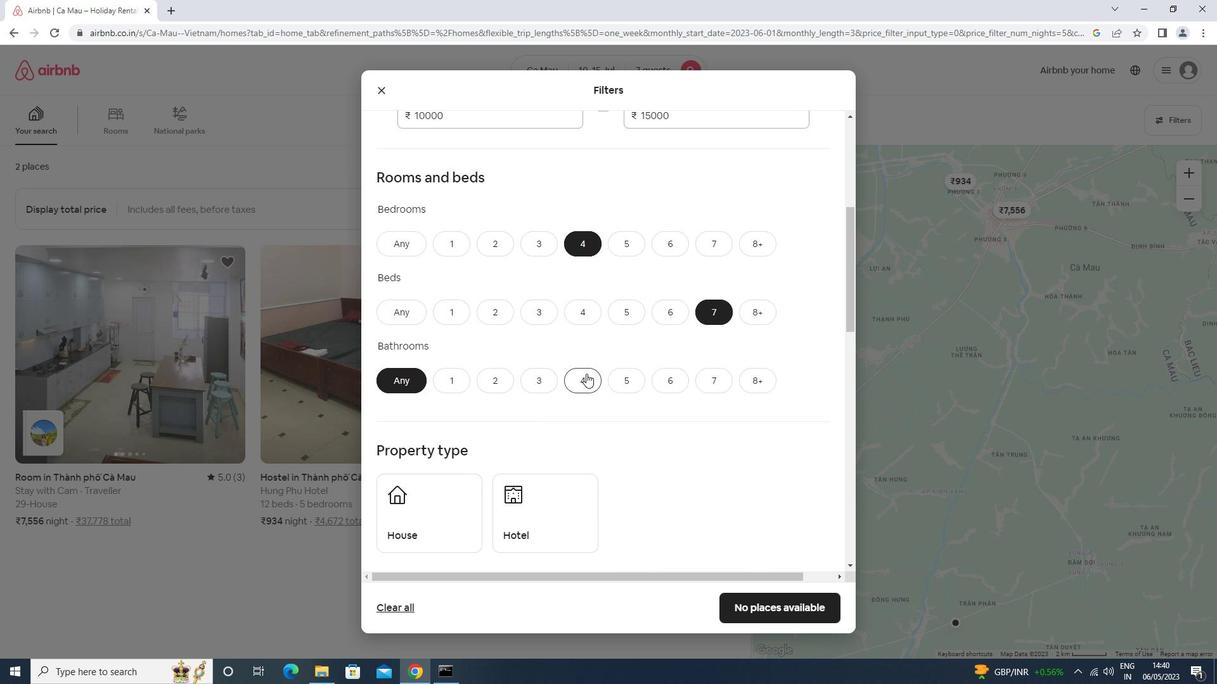 
Action: Mouse scrolled (585, 373) with delta (0, 0)
Screenshot: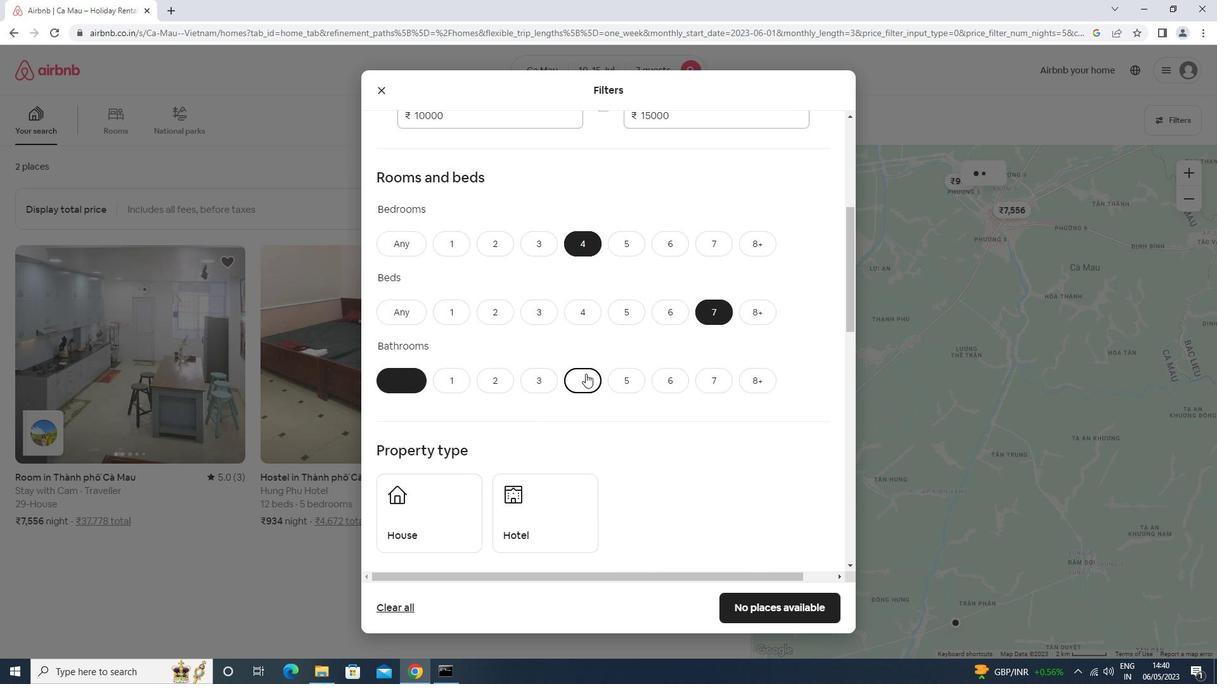 
Action: Mouse scrolled (585, 373) with delta (0, 0)
Screenshot: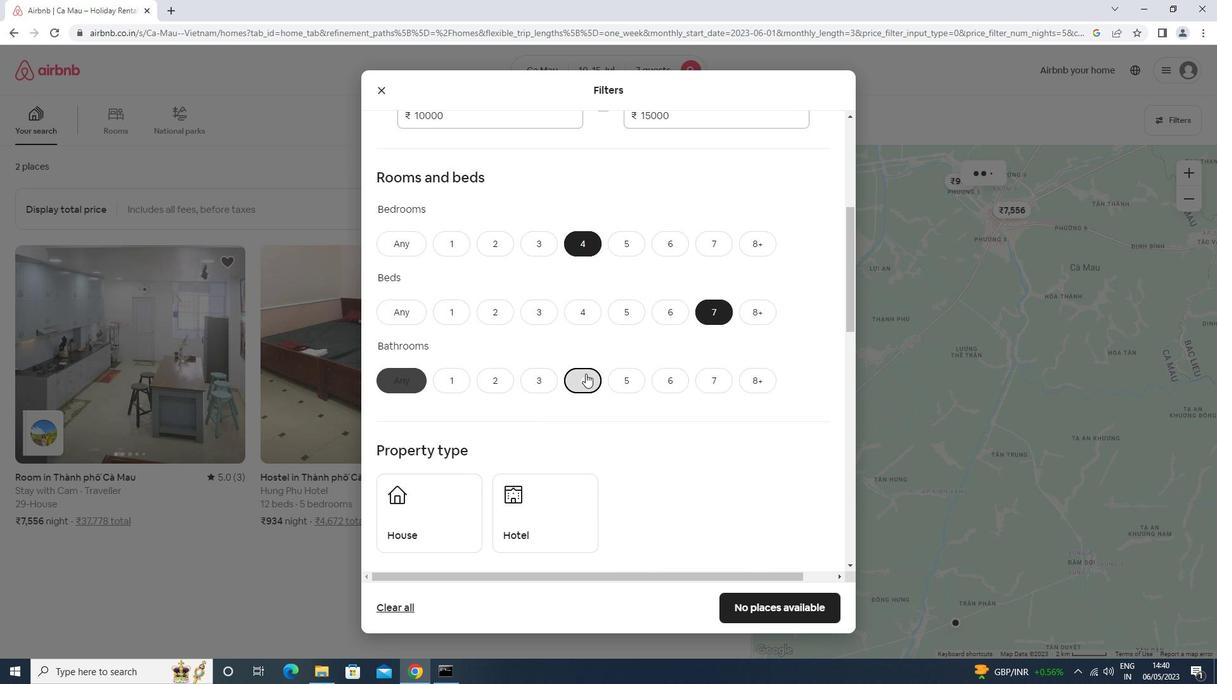
Action: Mouse moved to (419, 367)
Screenshot: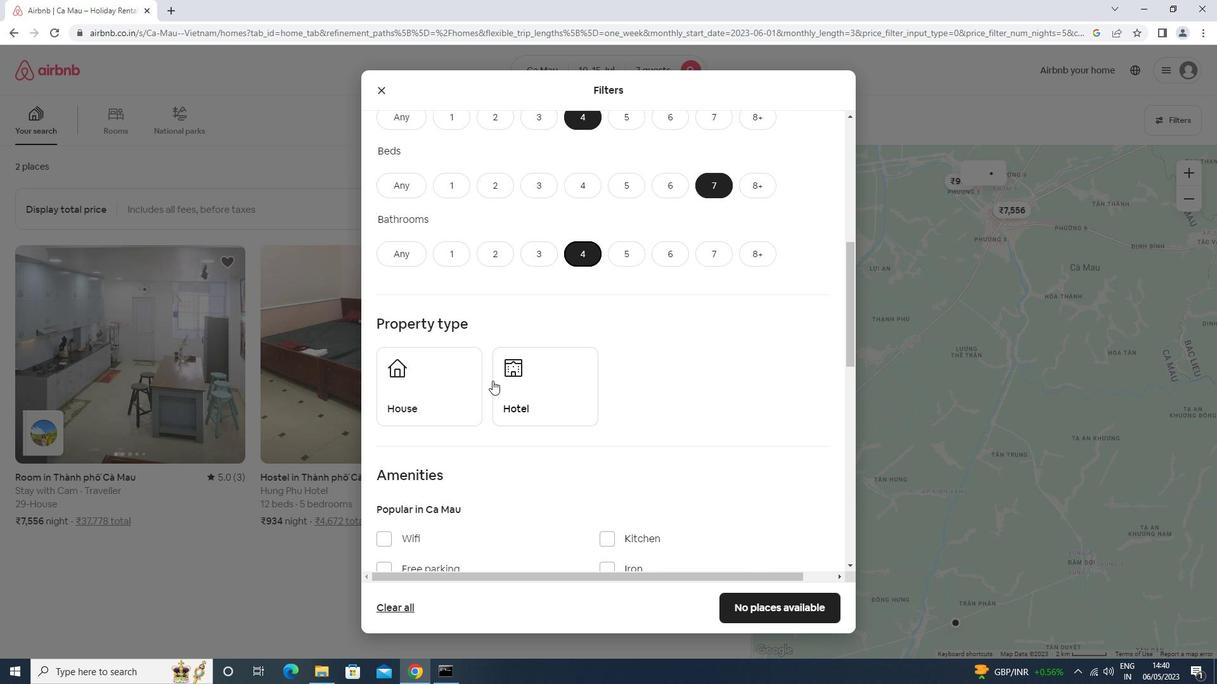 
Action: Mouse pressed left at (419, 367)
Screenshot: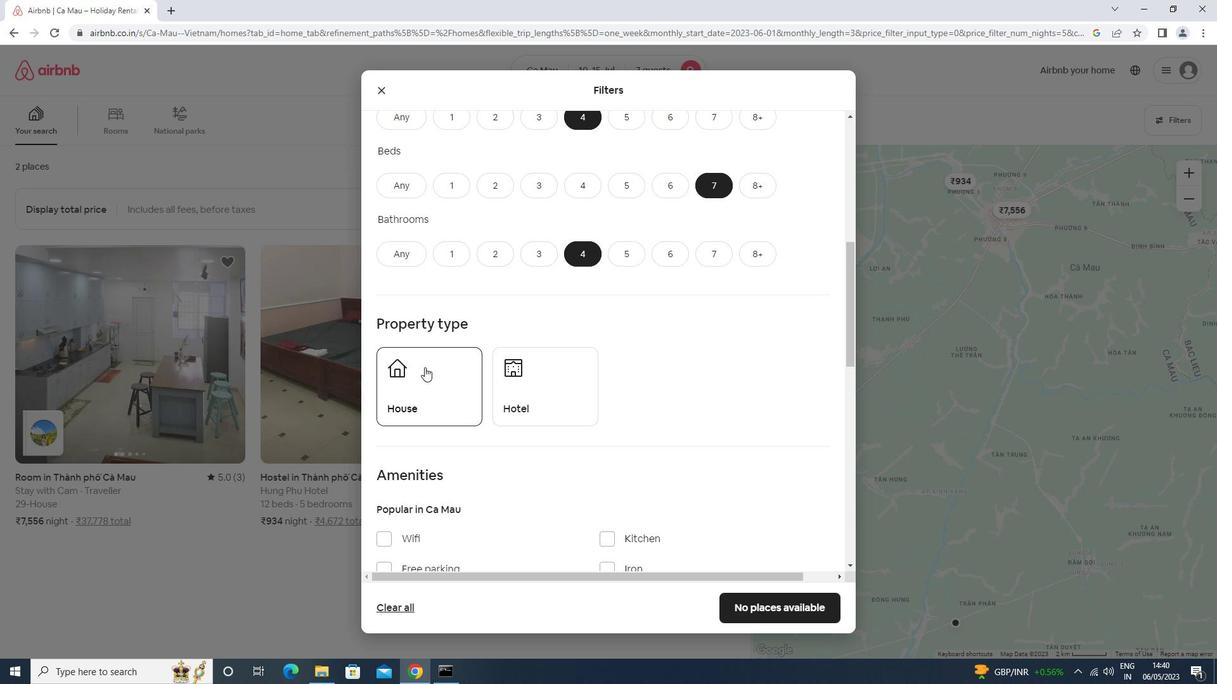 
Action: Mouse moved to (418, 367)
Screenshot: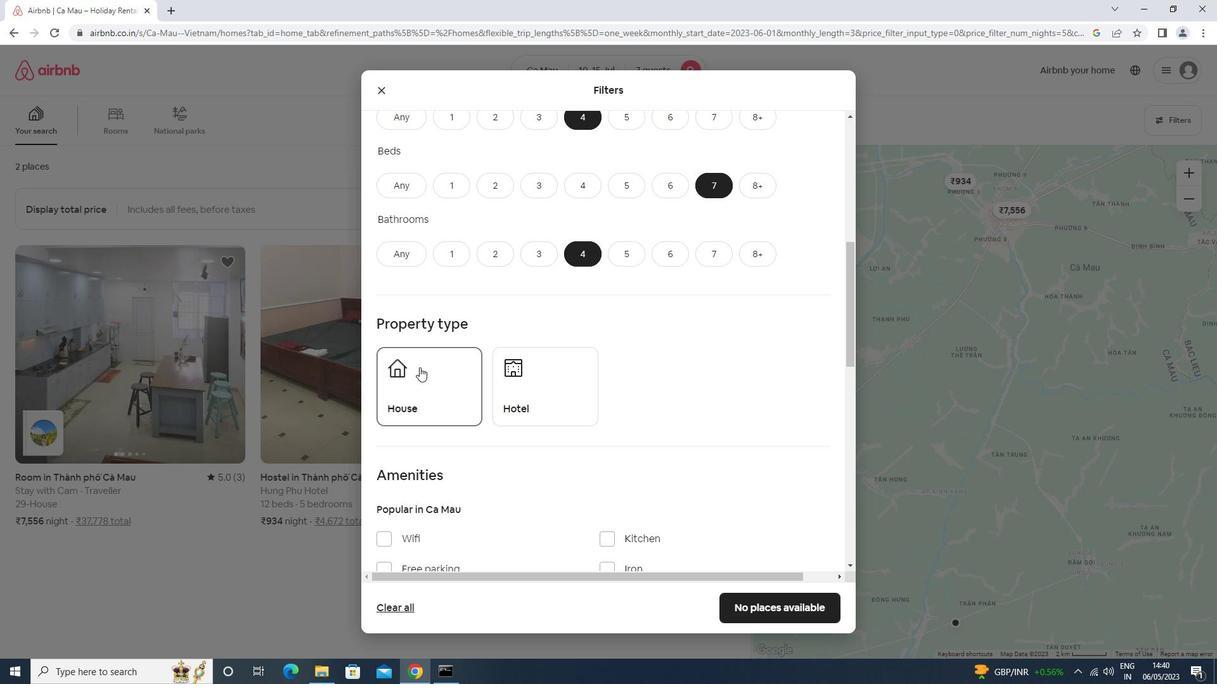 
Action: Mouse scrolled (418, 367) with delta (0, 0)
Screenshot: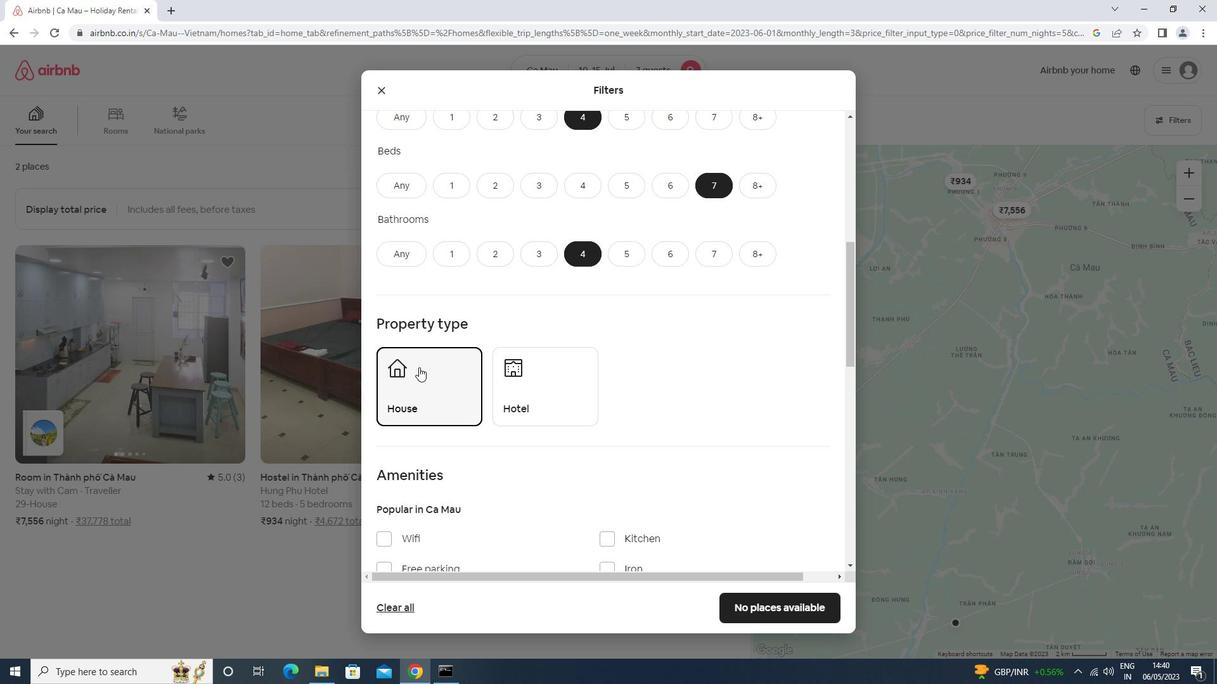 
Action: Mouse scrolled (418, 367) with delta (0, 0)
Screenshot: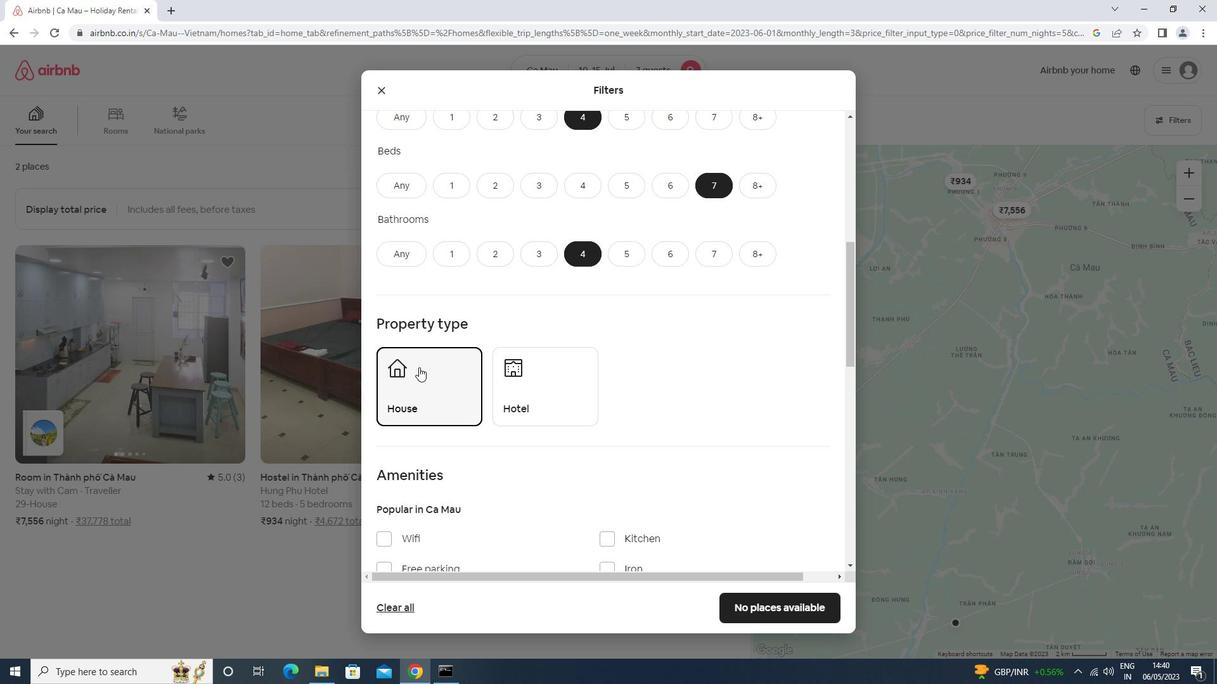 
Action: Mouse scrolled (418, 367) with delta (0, 0)
Screenshot: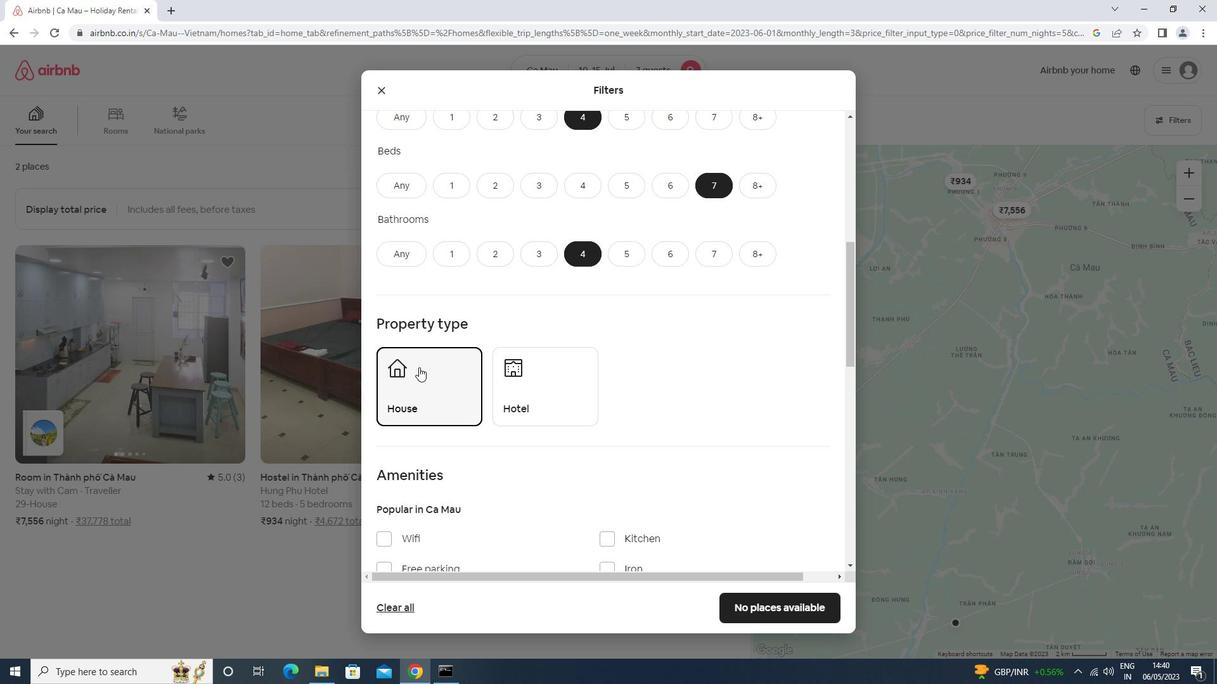 
Action: Mouse scrolled (418, 367) with delta (0, 0)
Screenshot: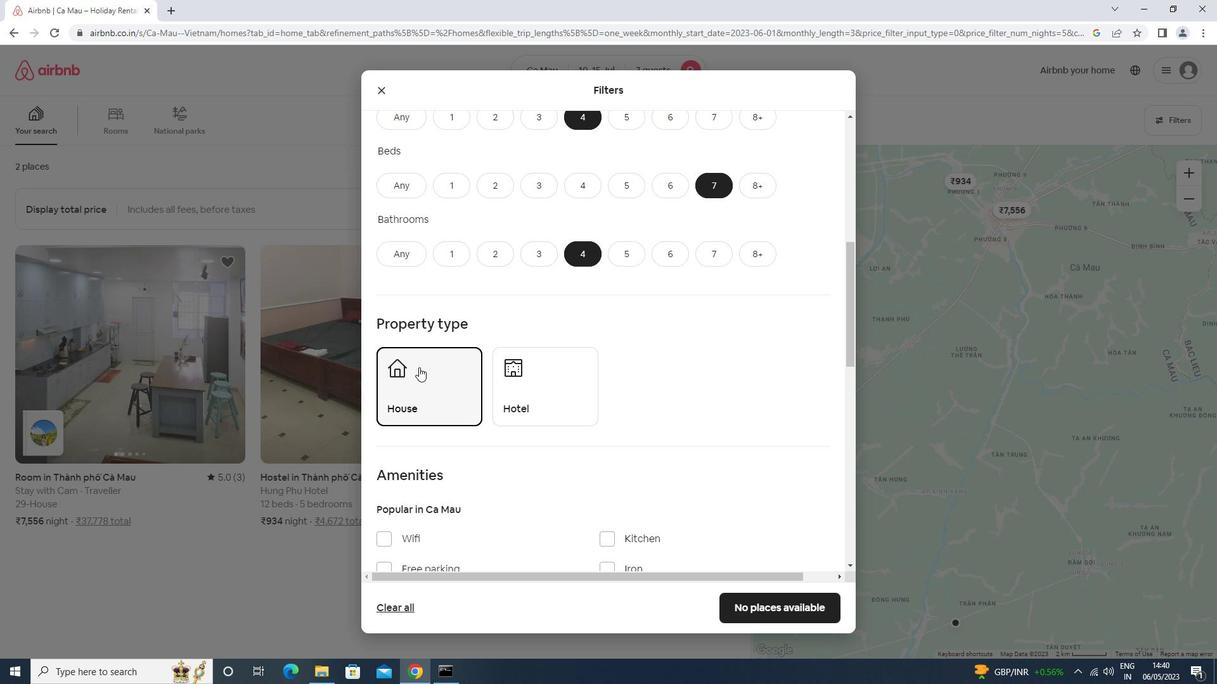 
Action: Mouse pressed left at (418, 367)
Screenshot: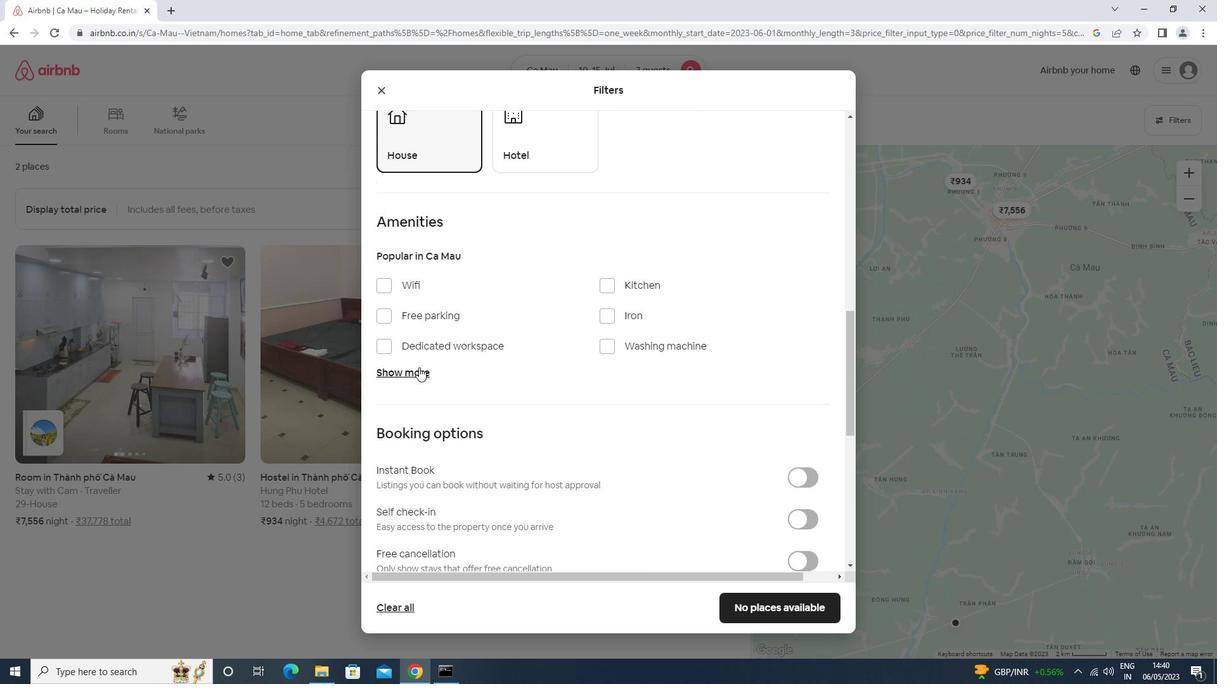 
Action: Mouse moved to (434, 284)
Screenshot: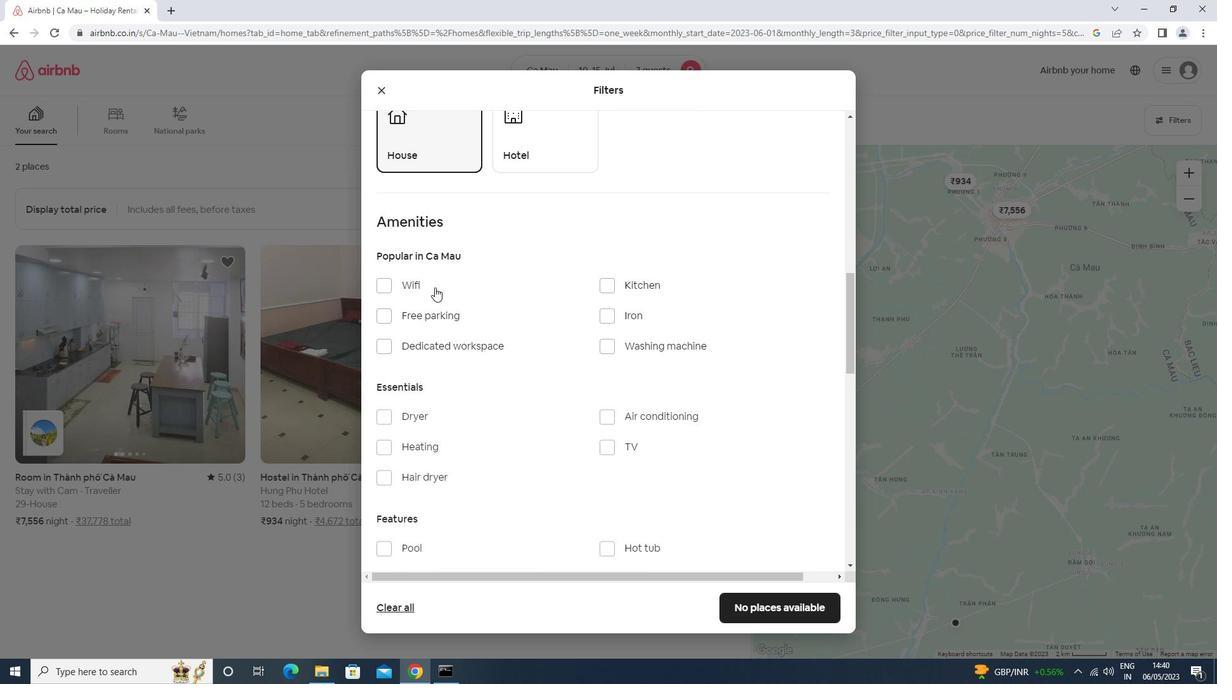 
Action: Mouse pressed left at (434, 284)
Screenshot: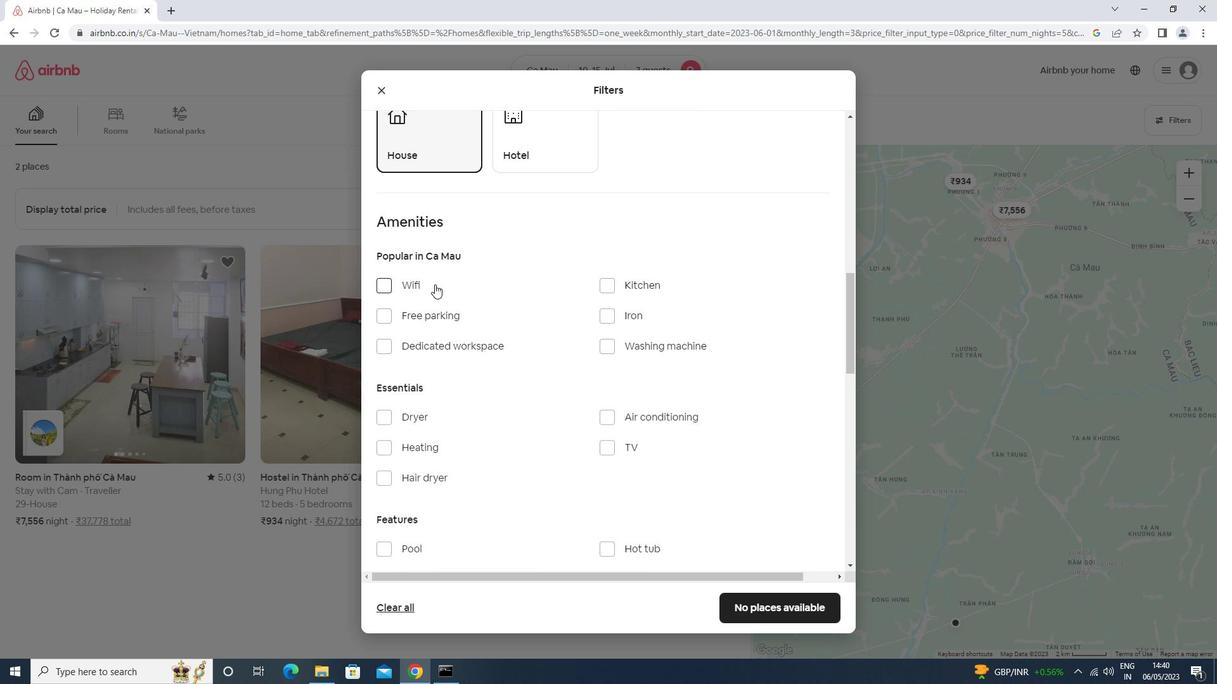 
Action: Mouse moved to (431, 313)
Screenshot: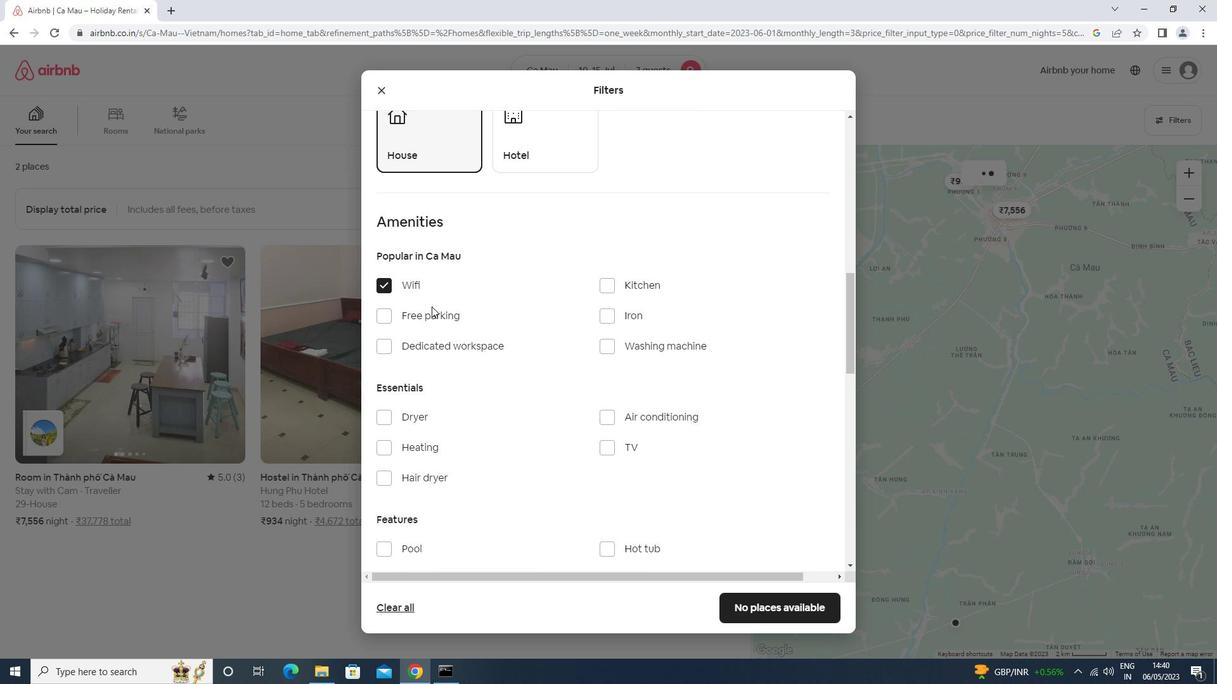 
Action: Mouse pressed left at (431, 313)
Screenshot: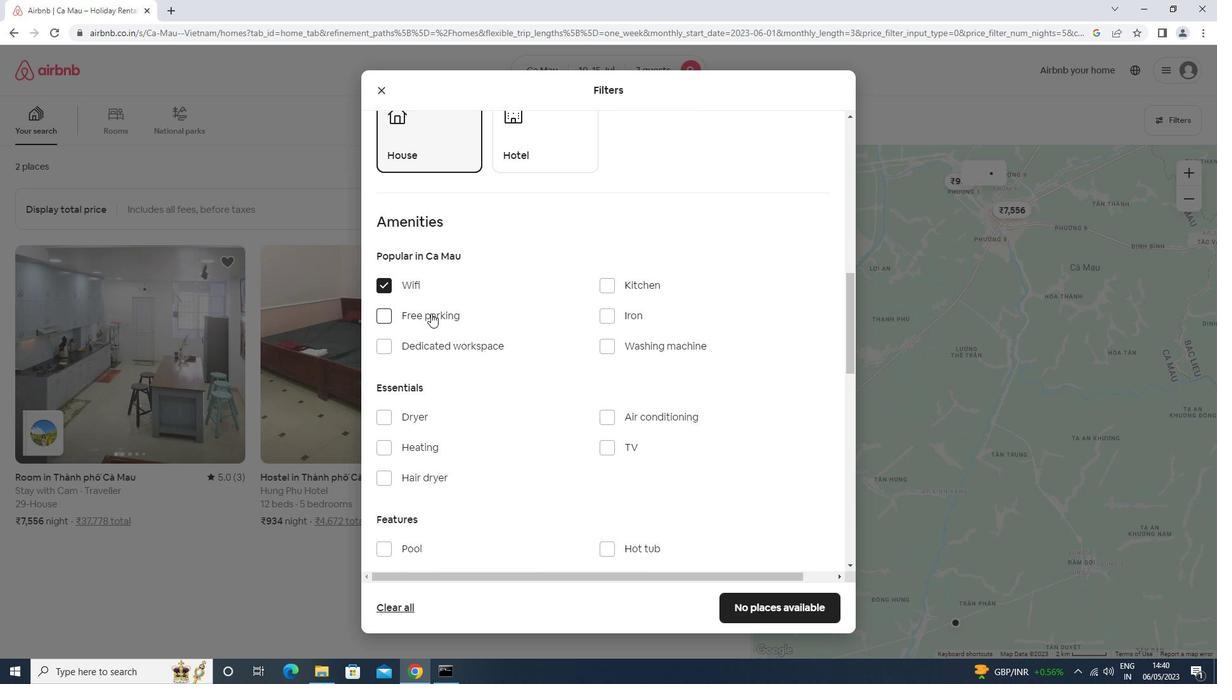 
Action: Mouse moved to (430, 315)
Screenshot: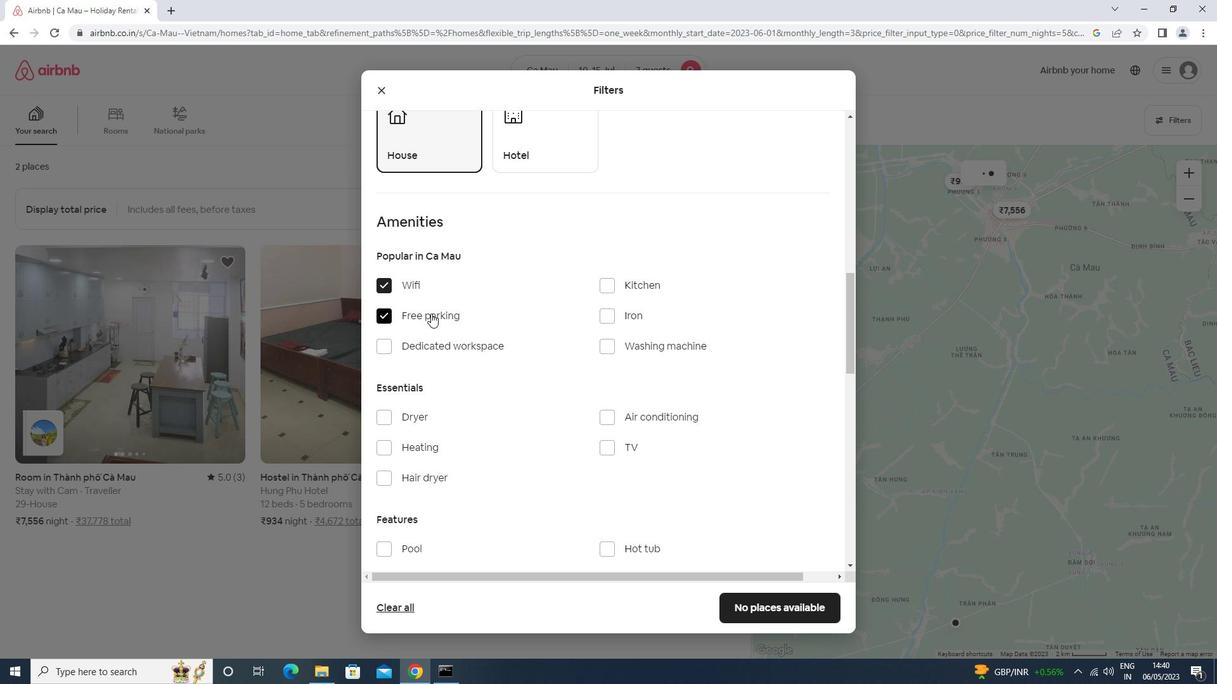 
Action: Mouse scrolled (430, 314) with delta (0, 0)
Screenshot: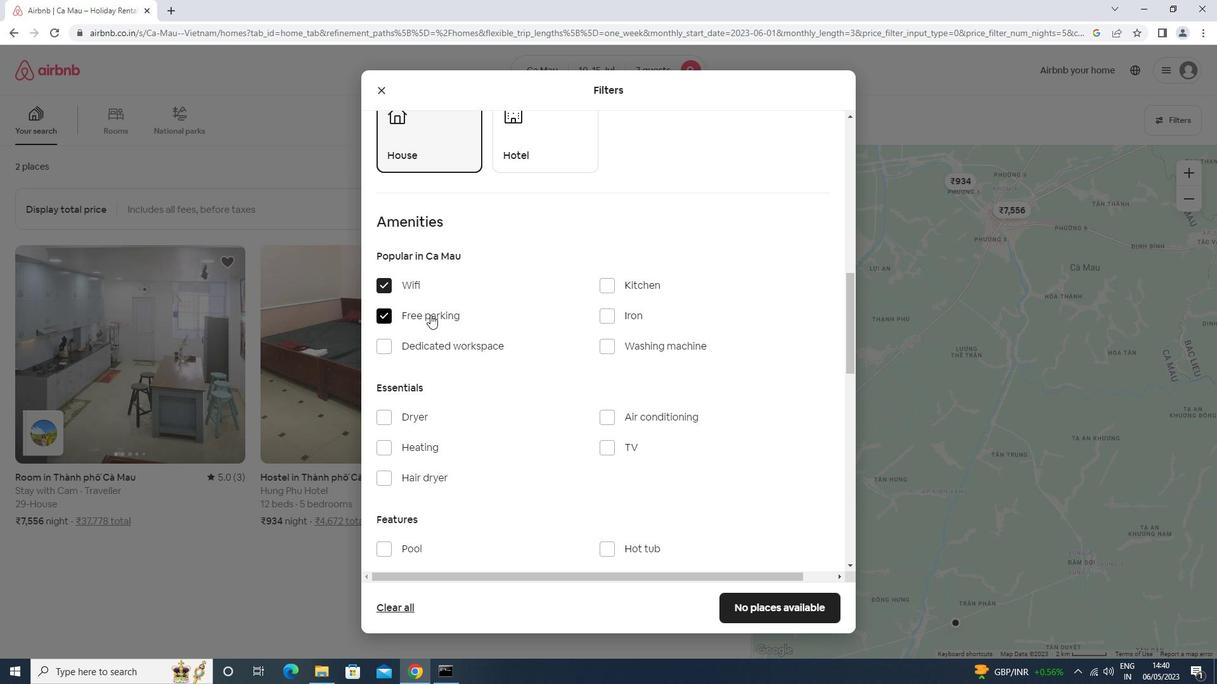 
Action: Mouse moved to (608, 383)
Screenshot: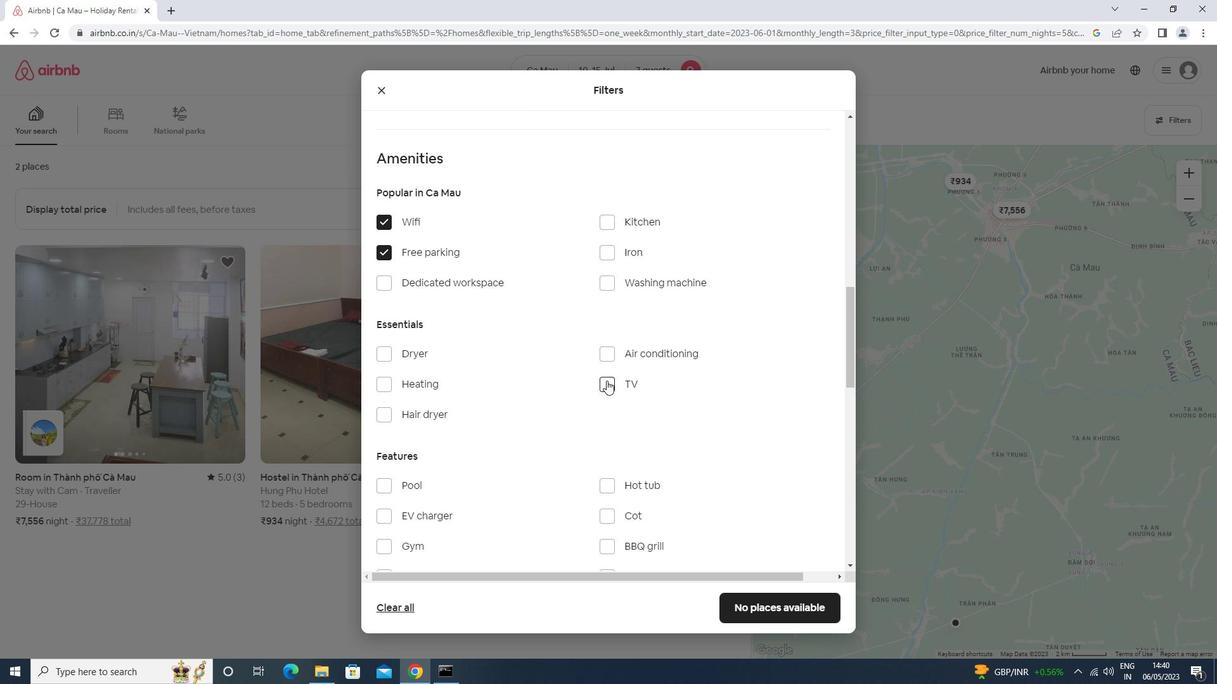 
Action: Mouse pressed left at (608, 383)
Screenshot: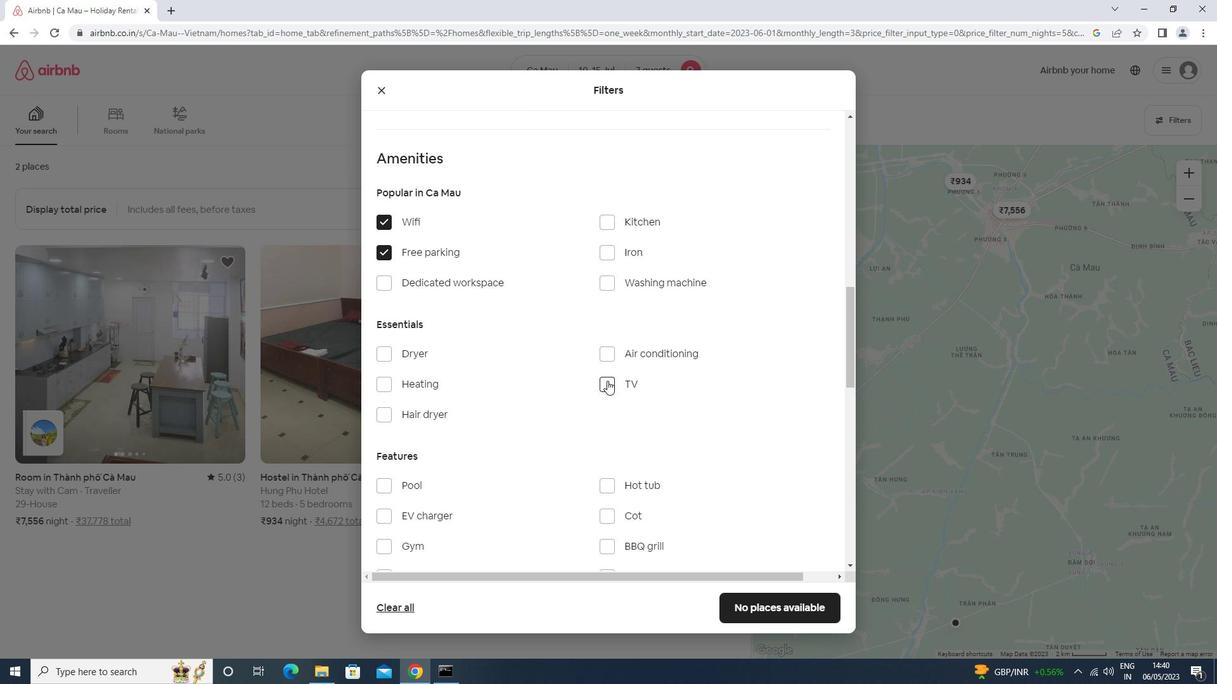 
Action: Mouse scrolled (608, 382) with delta (0, 0)
Screenshot: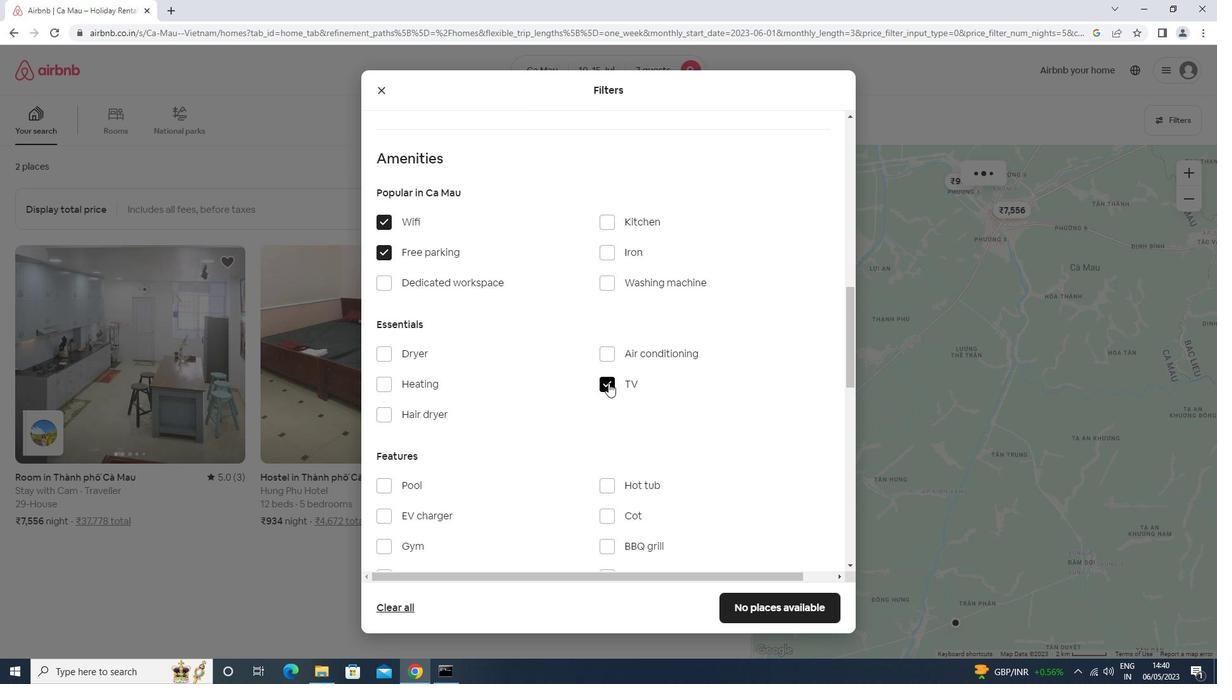 
Action: Mouse scrolled (608, 382) with delta (0, 0)
Screenshot: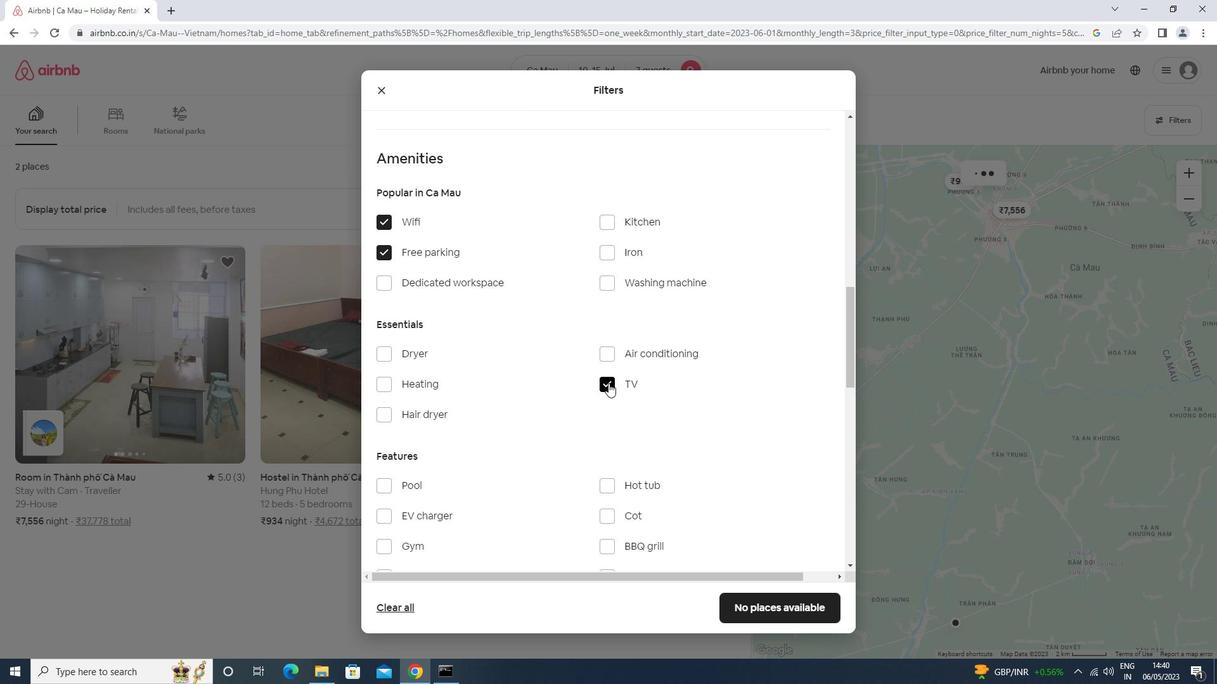 
Action: Mouse scrolled (608, 382) with delta (0, 0)
Screenshot: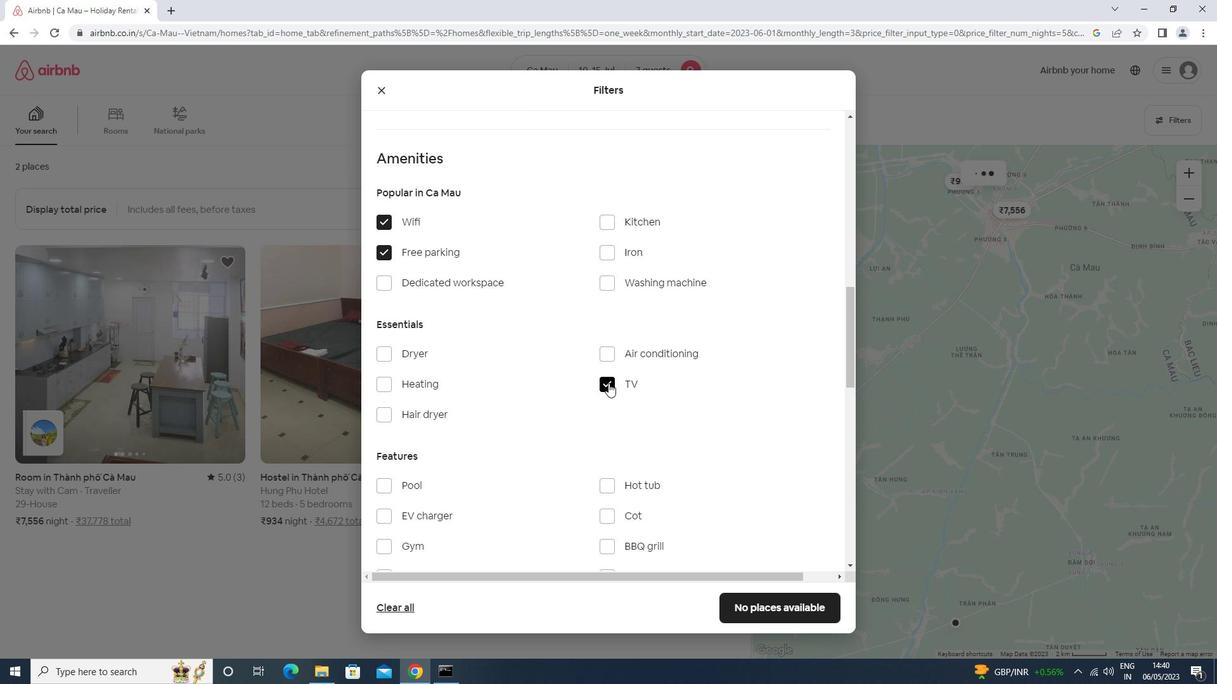 
Action: Mouse scrolled (608, 382) with delta (0, 0)
Screenshot: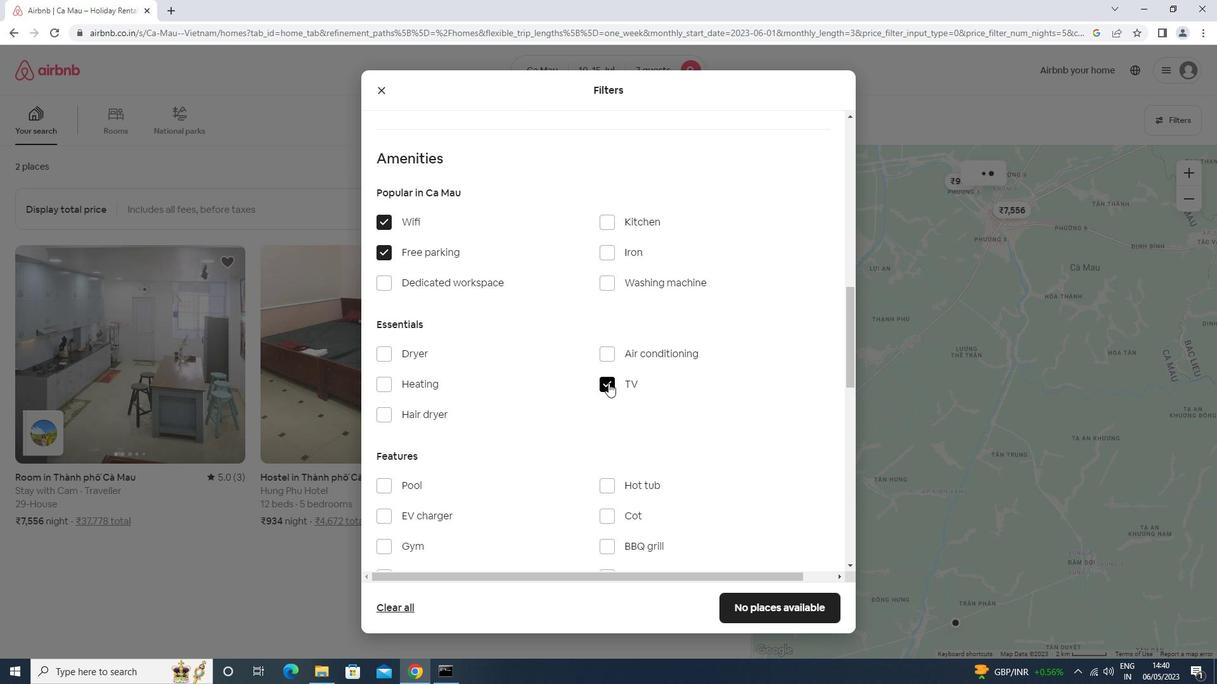 
Action: Mouse moved to (434, 323)
Screenshot: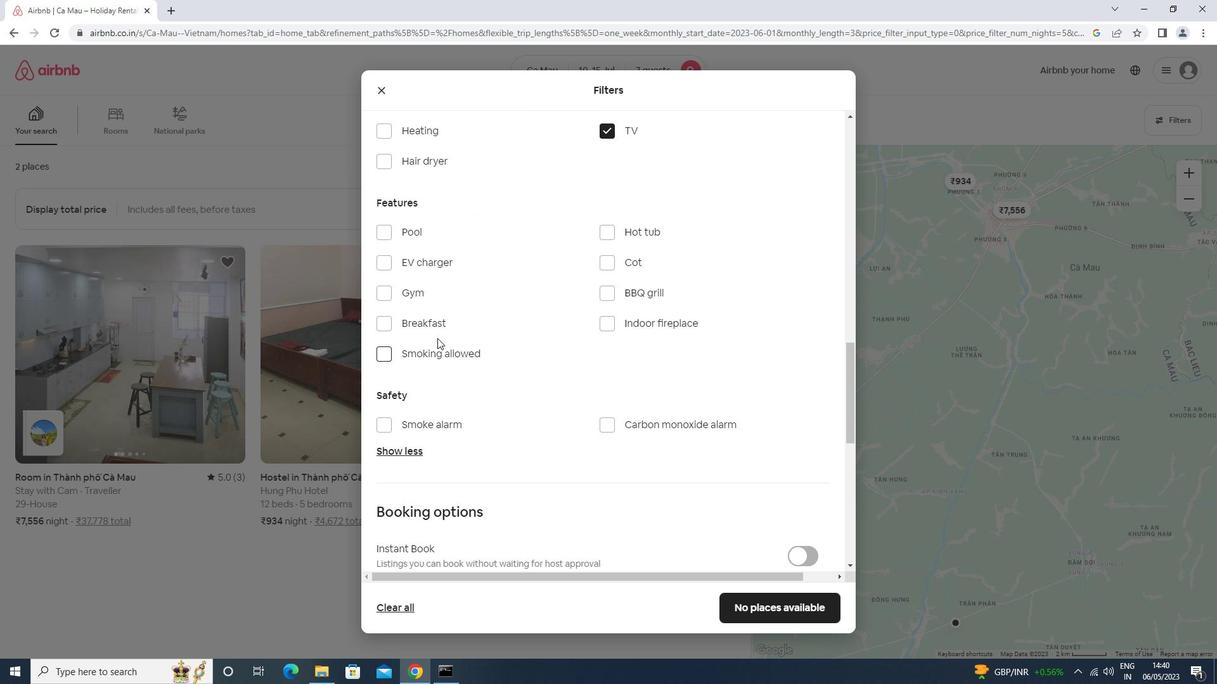 
Action: Mouse pressed left at (434, 323)
Screenshot: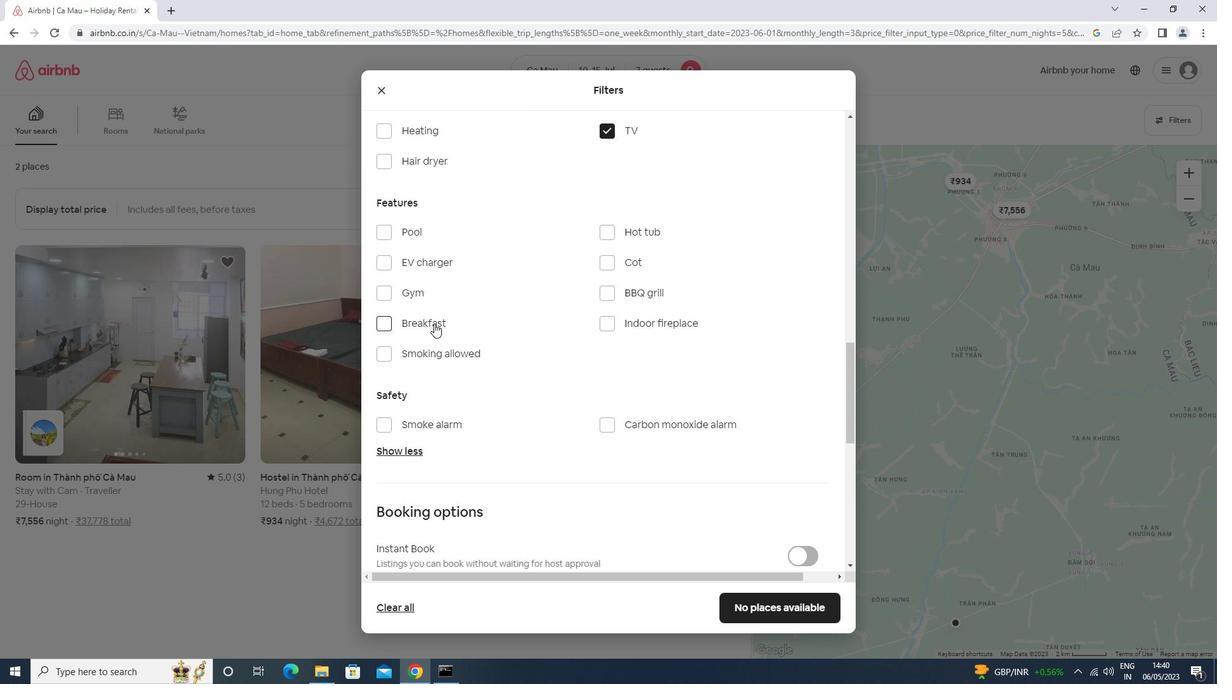 
Action: Mouse scrolled (434, 323) with delta (0, 0)
Screenshot: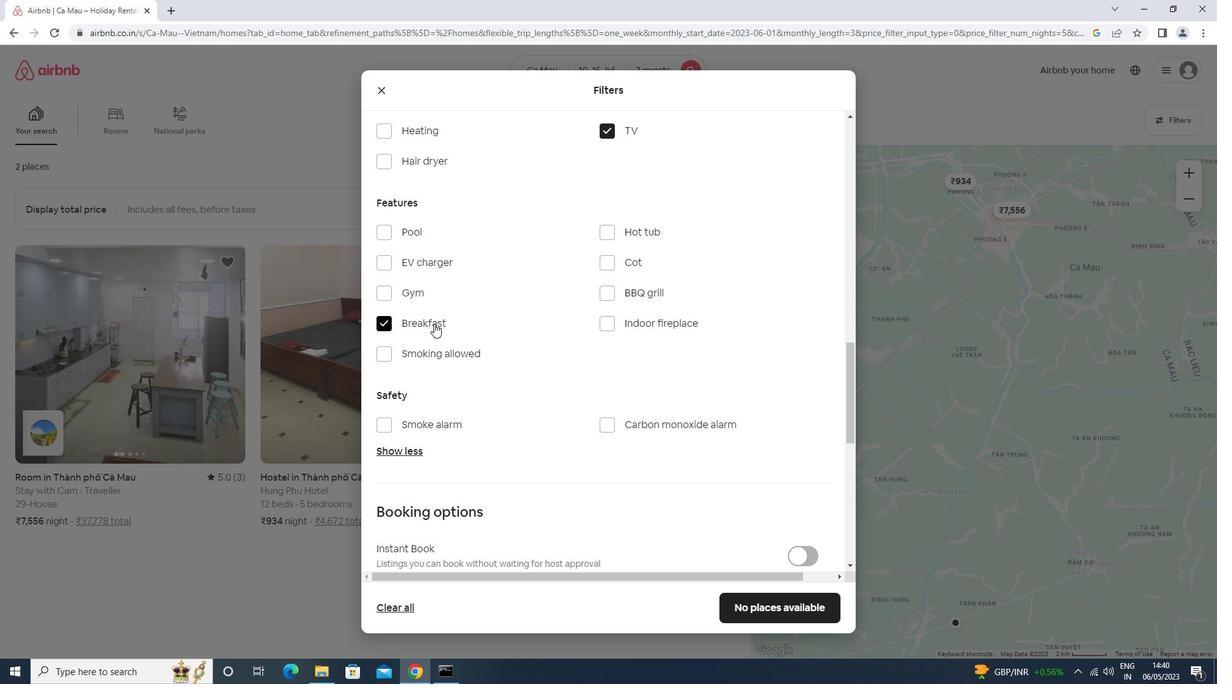 
Action: Mouse scrolled (434, 323) with delta (0, 0)
Screenshot: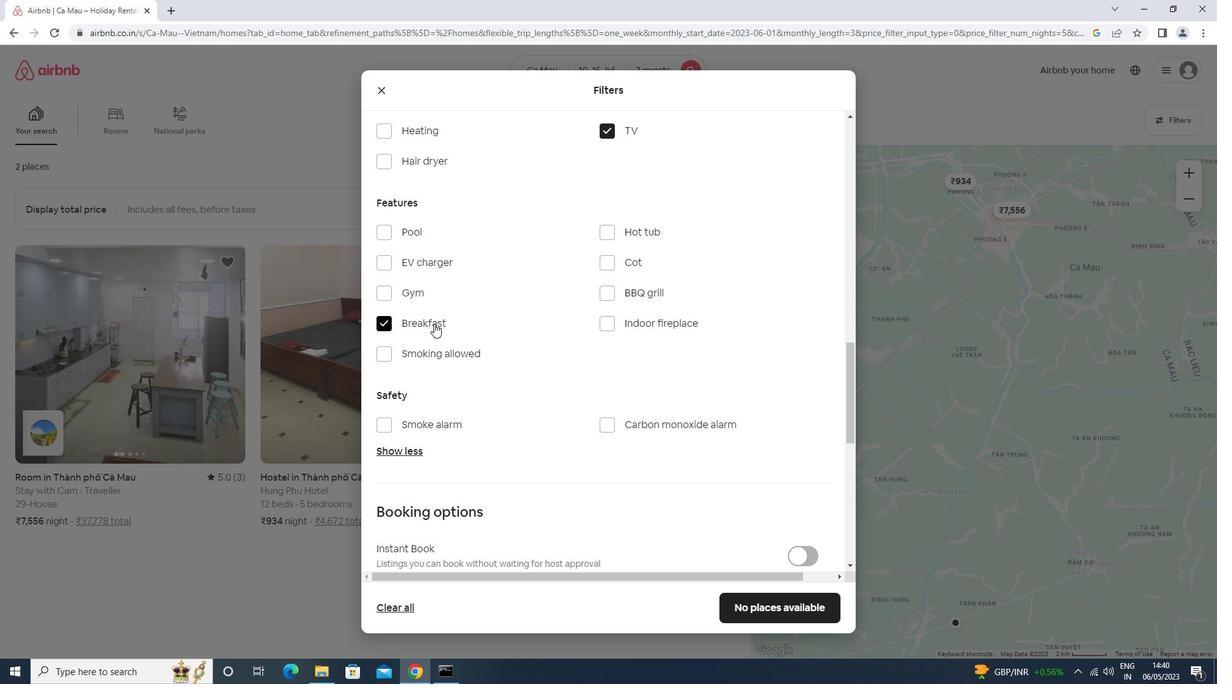 
Action: Mouse scrolled (434, 323) with delta (0, 0)
Screenshot: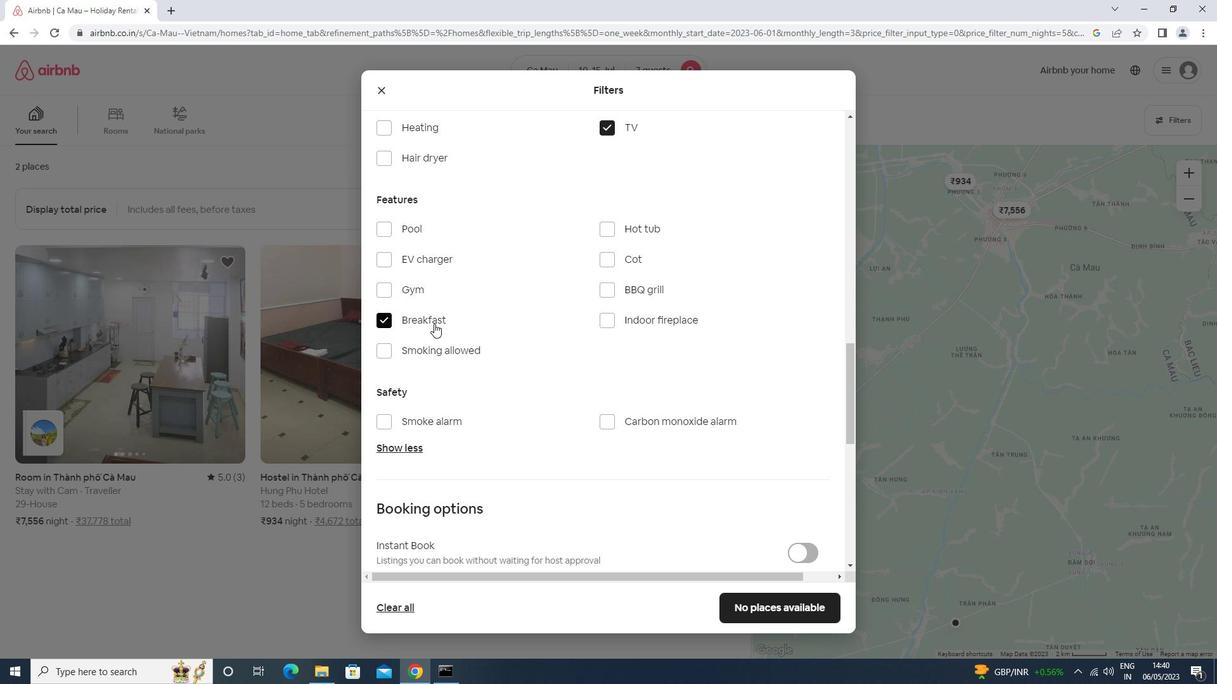 
Action: Mouse moved to (803, 406)
Screenshot: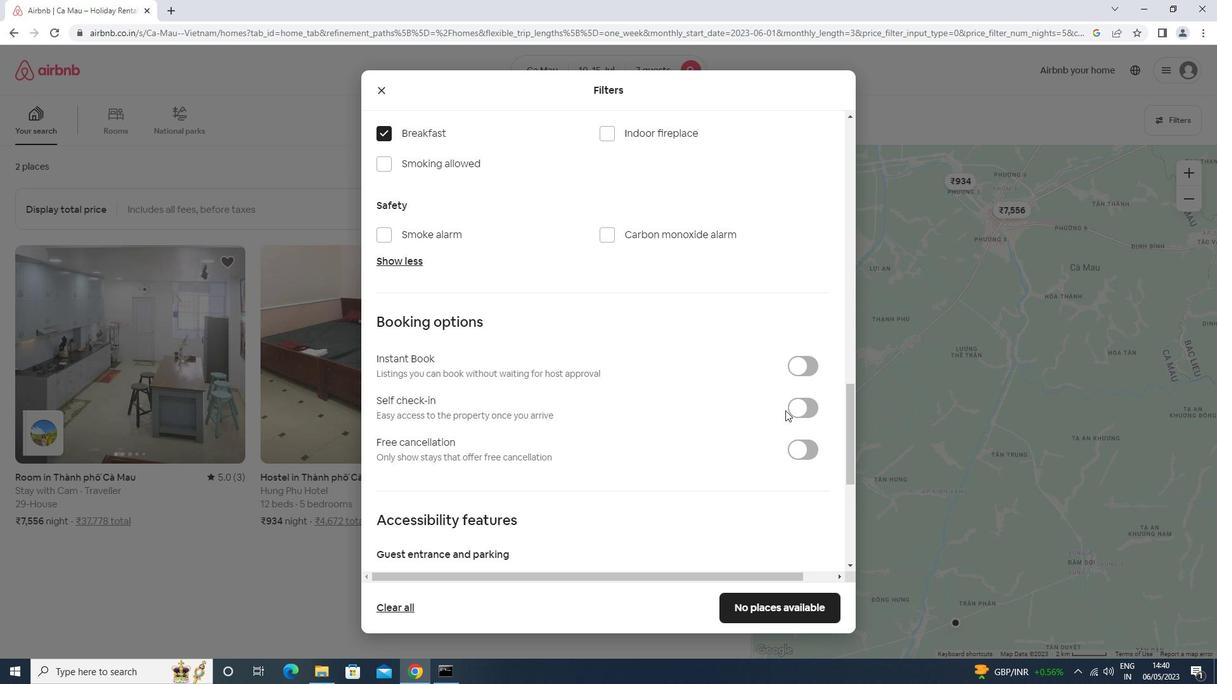 
Action: Mouse pressed left at (803, 406)
Screenshot: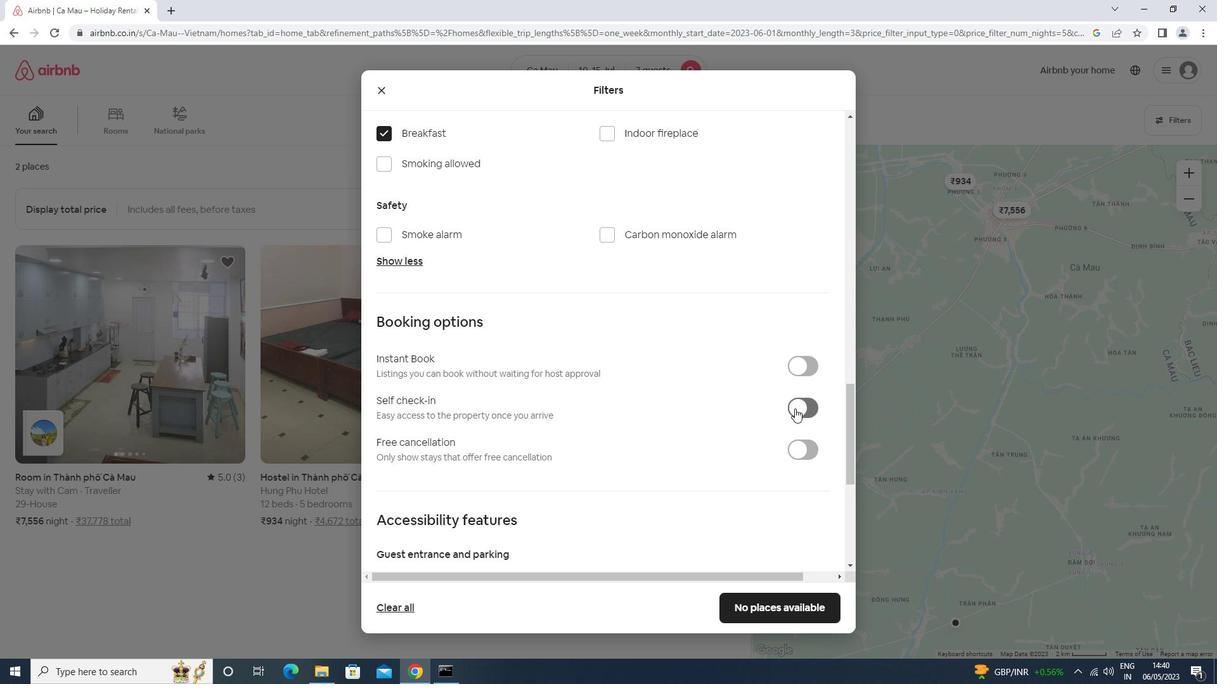 
Action: Mouse moved to (612, 410)
Screenshot: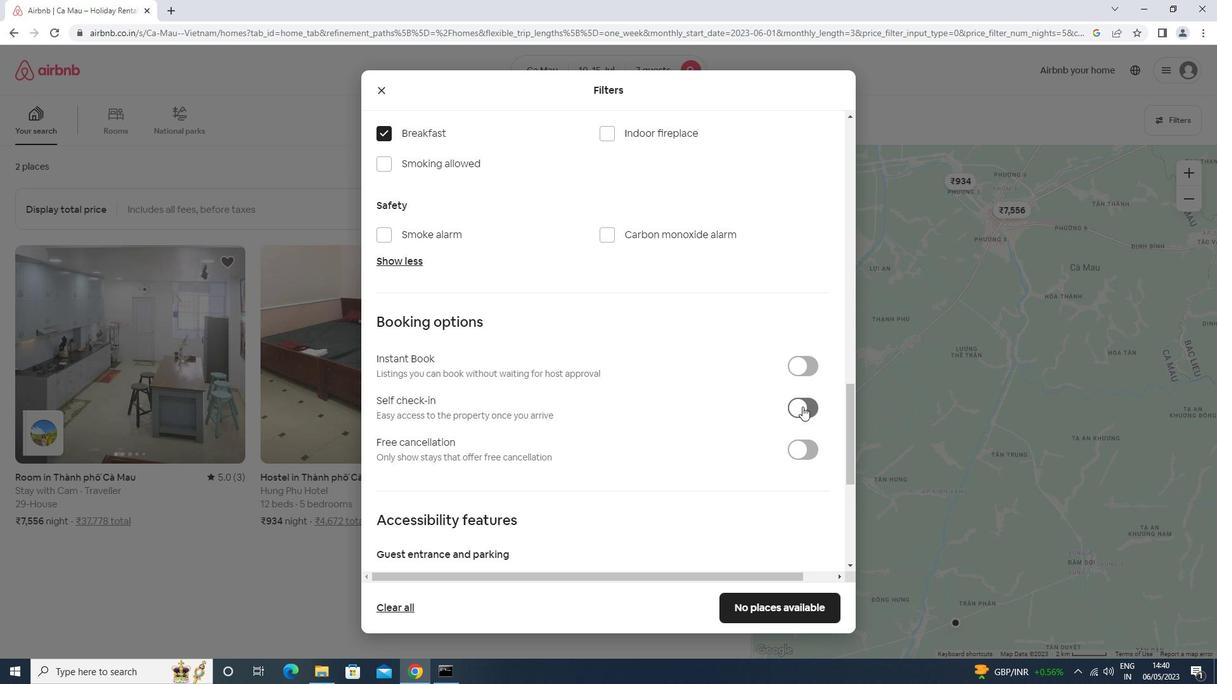
Action: Mouse scrolled (612, 410) with delta (0, 0)
Screenshot: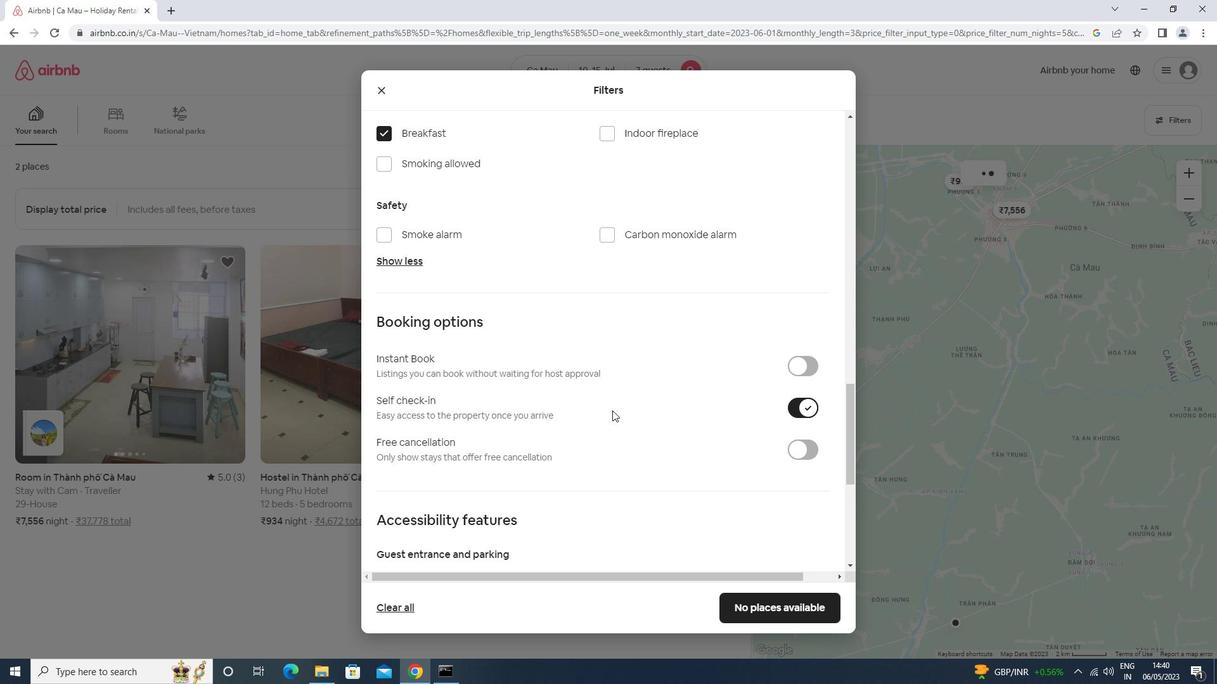 
Action: Mouse scrolled (612, 410) with delta (0, 0)
Screenshot: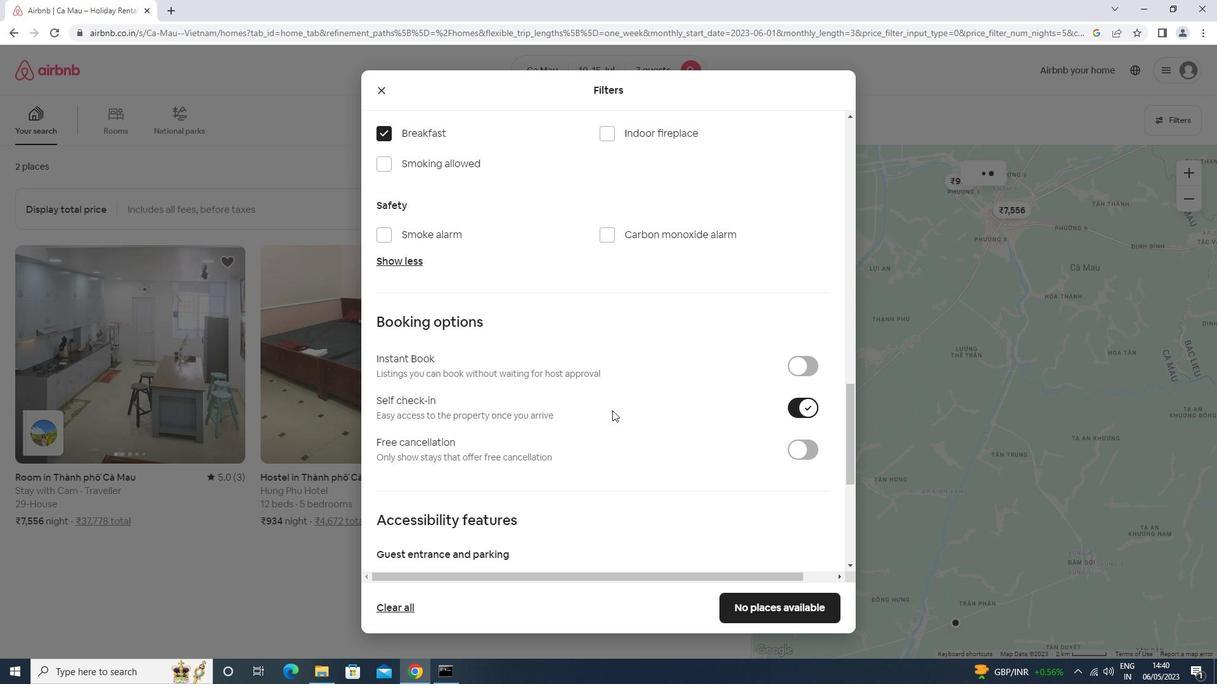 
Action: Mouse scrolled (612, 410) with delta (0, 0)
Screenshot: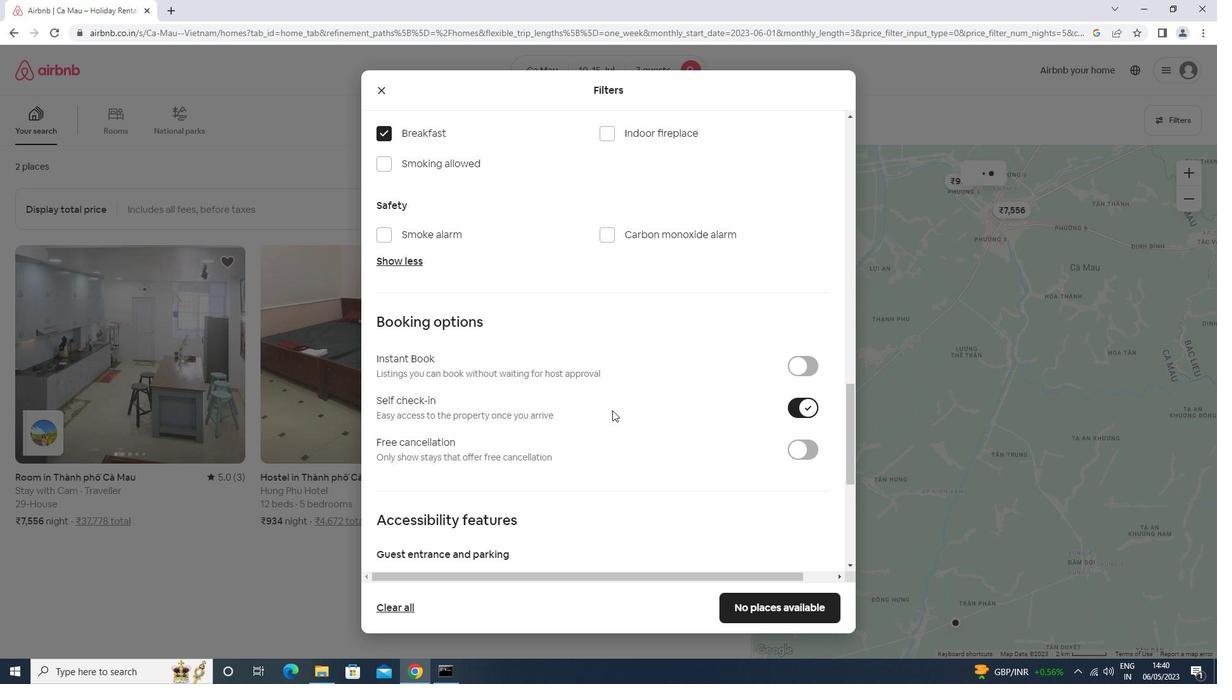 
Action: Mouse scrolled (612, 410) with delta (0, 0)
Screenshot: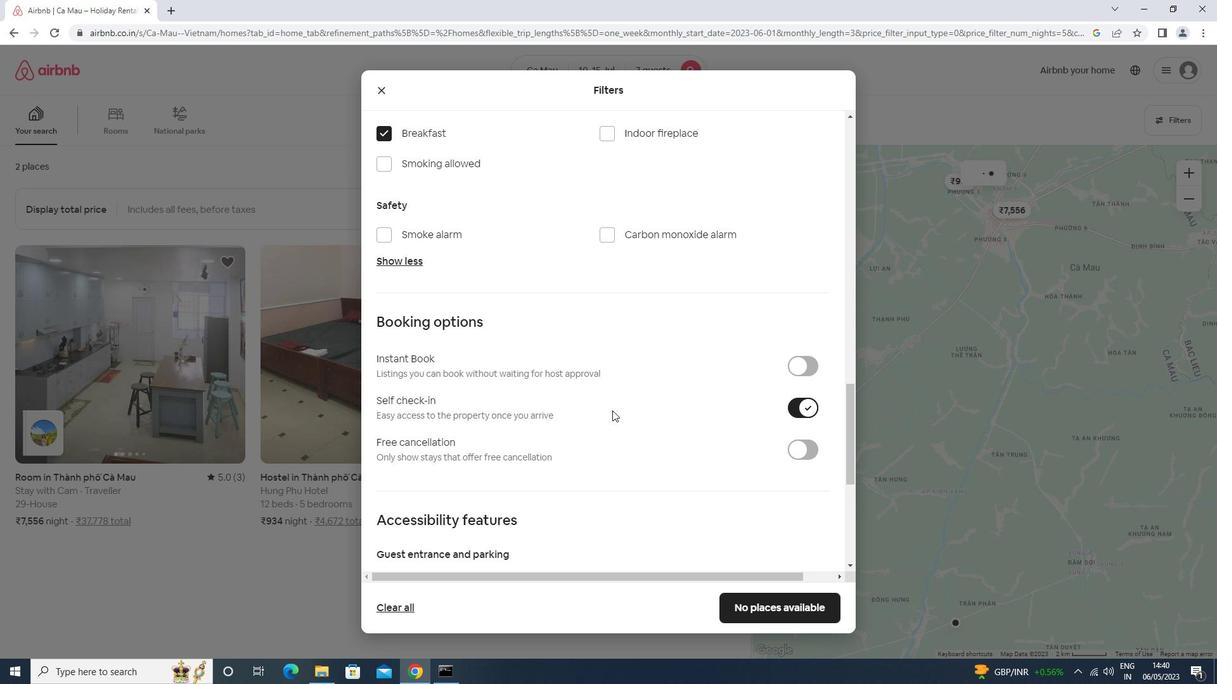 
Action: Mouse moved to (611, 410)
Screenshot: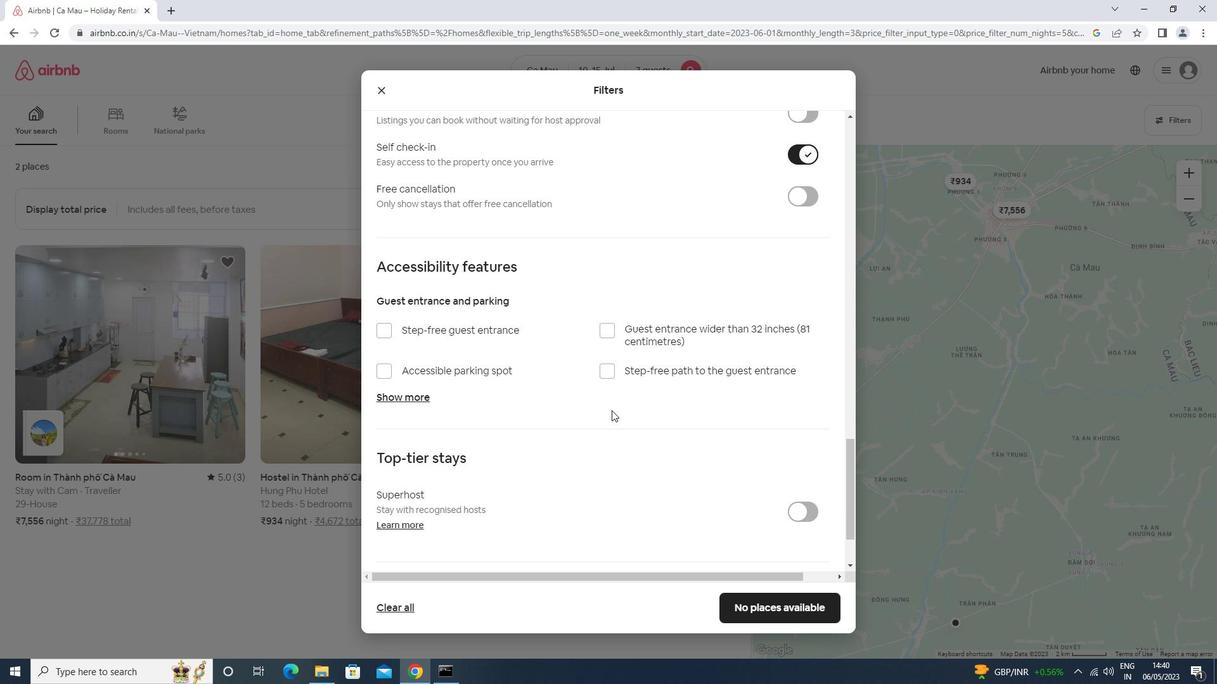 
Action: Mouse scrolled (611, 410) with delta (0, 0)
Screenshot: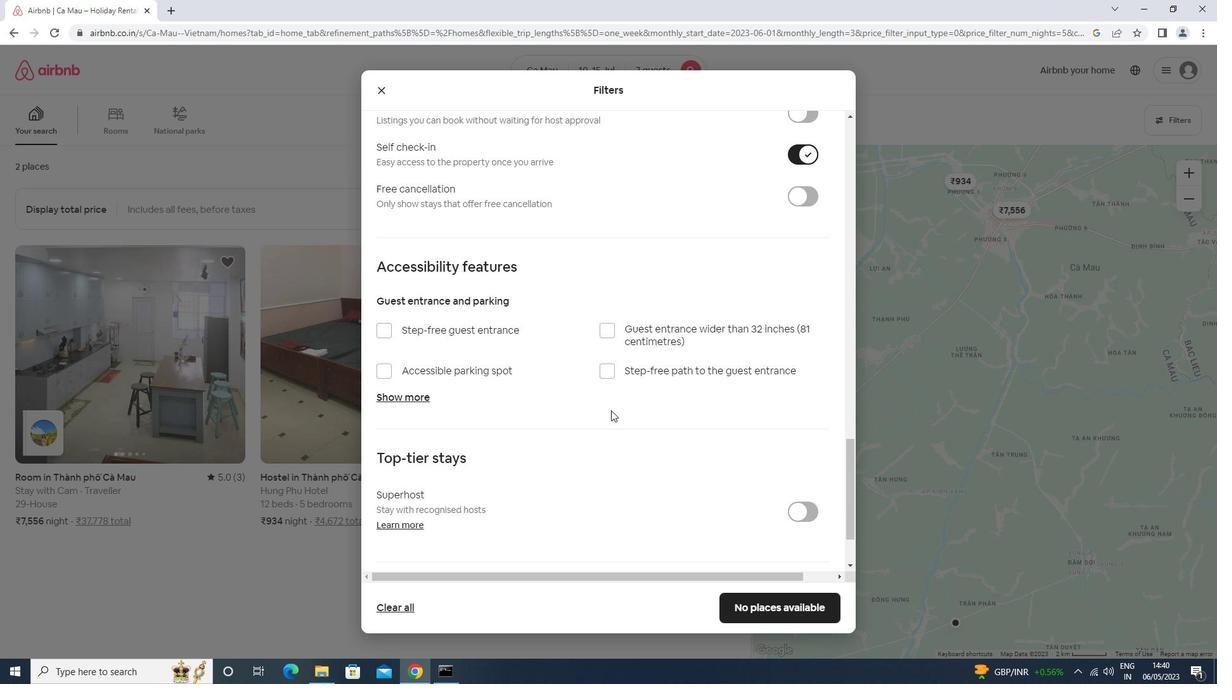 
Action: Mouse scrolled (611, 410) with delta (0, 0)
Screenshot: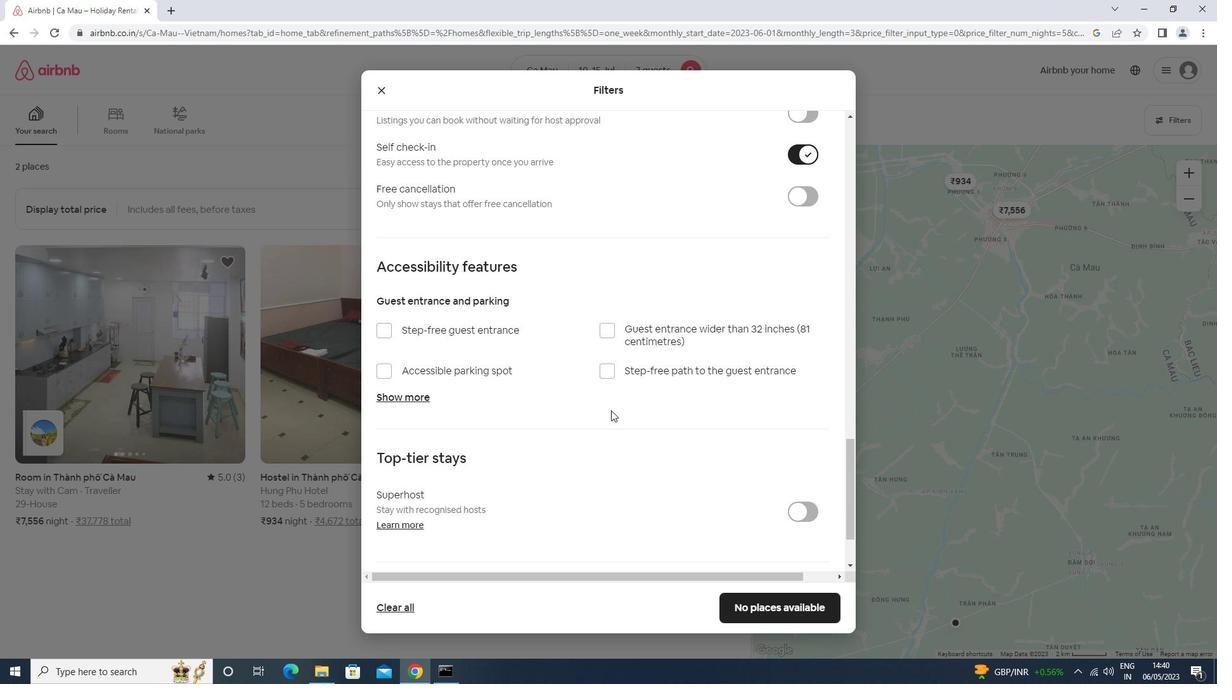 
Action: Mouse scrolled (611, 410) with delta (0, 0)
Screenshot: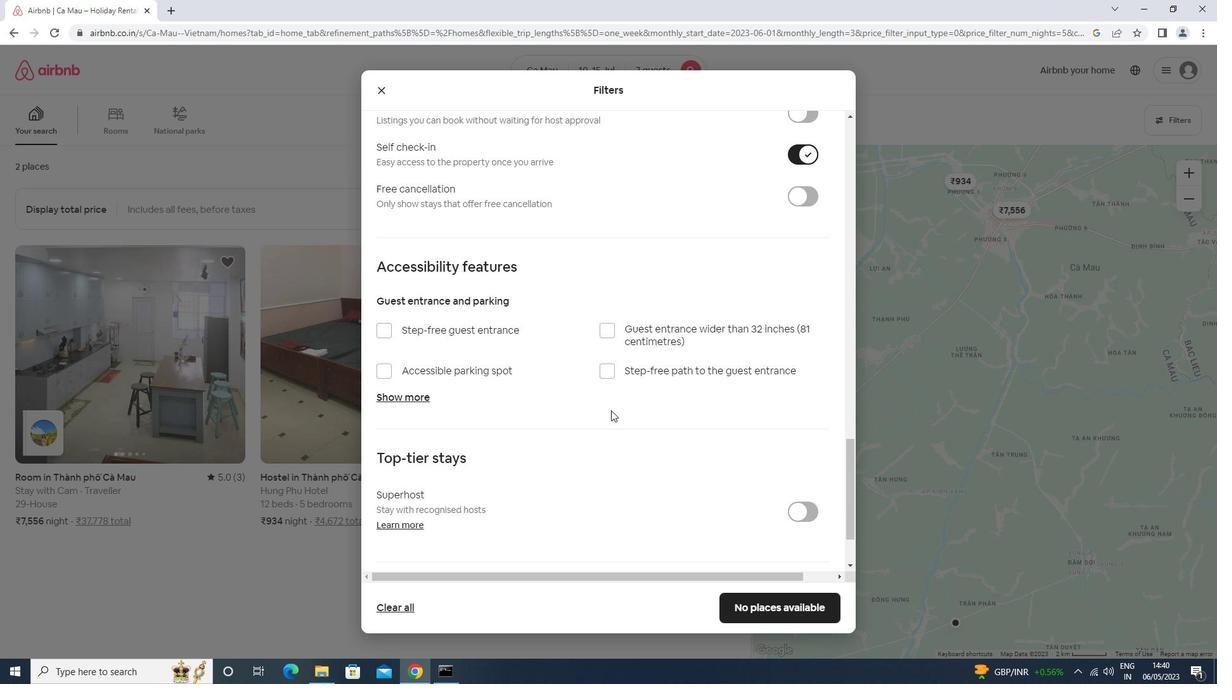 
Action: Mouse moved to (433, 533)
Screenshot: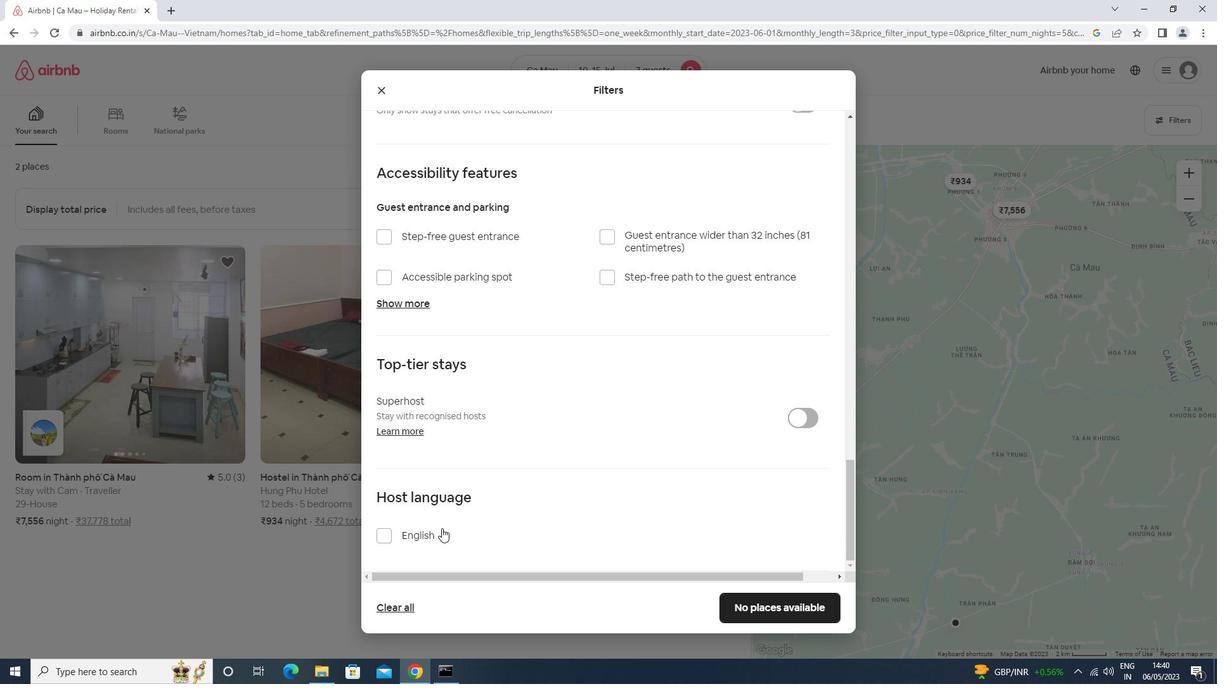 
Action: Mouse pressed left at (433, 533)
Screenshot: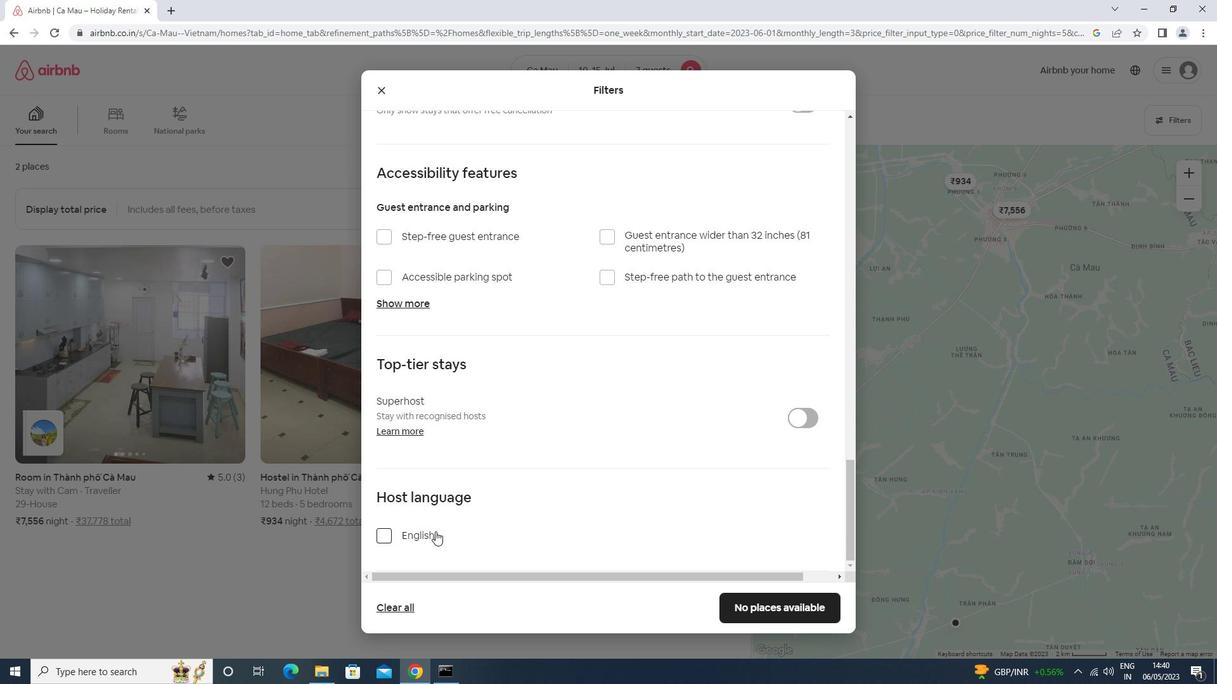 
Action: Mouse moved to (759, 607)
Screenshot: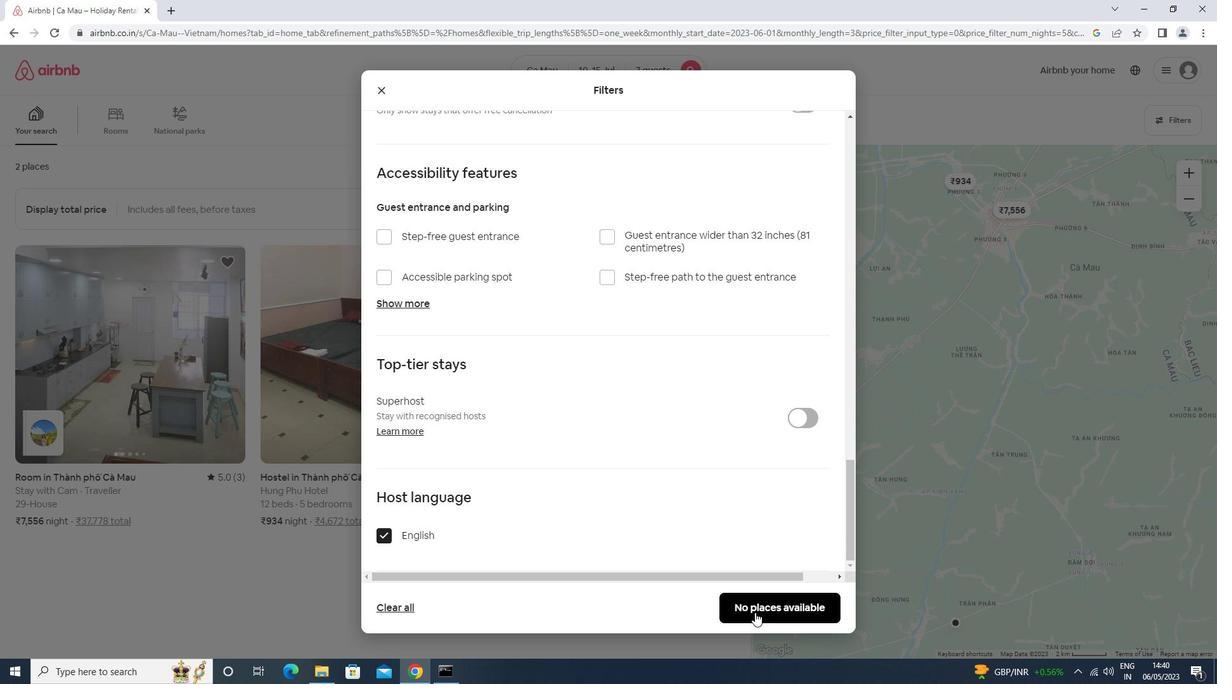 
Action: Mouse pressed left at (759, 607)
Screenshot: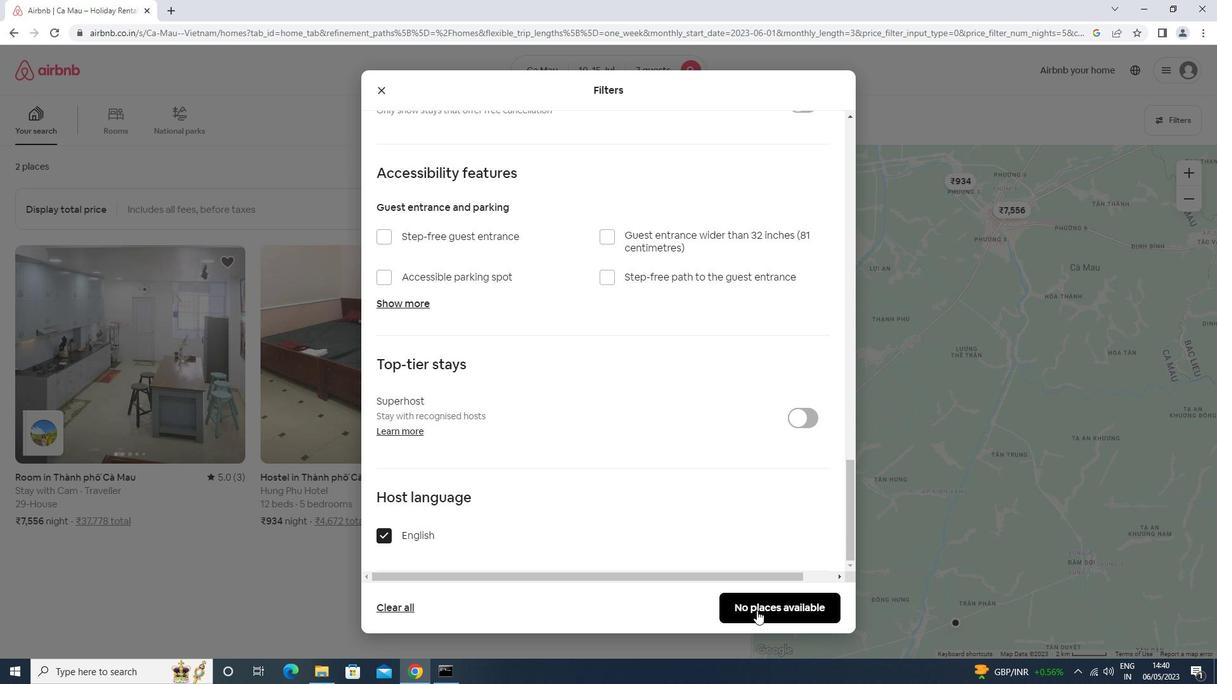 
